 Task: Search one way flight ticket for 2 adults, 2 children, 2 infants in seat in first from Washington, D.c./dulles/chantilly: Washington Dulles International Airport to Indianapolis: Indianapolis International Airport on 8-5-2023. Choice of flights is Alaska. Number of bags: 1 checked bag. Price is upto 105000. Outbound departure time preference is 9:00.
Action: Mouse moved to (294, 302)
Screenshot: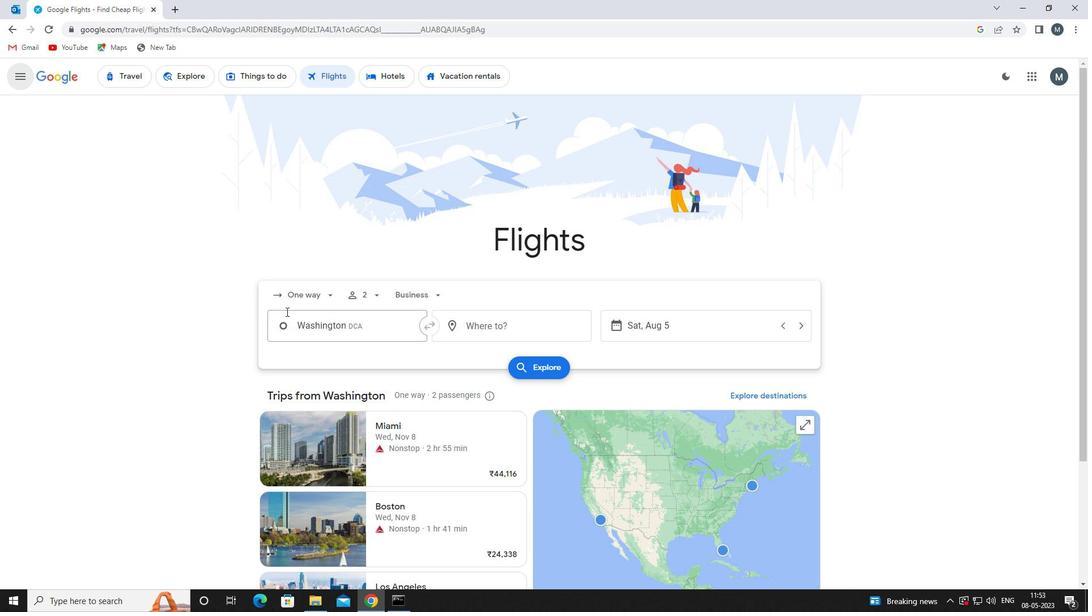 
Action: Mouse pressed left at (294, 302)
Screenshot: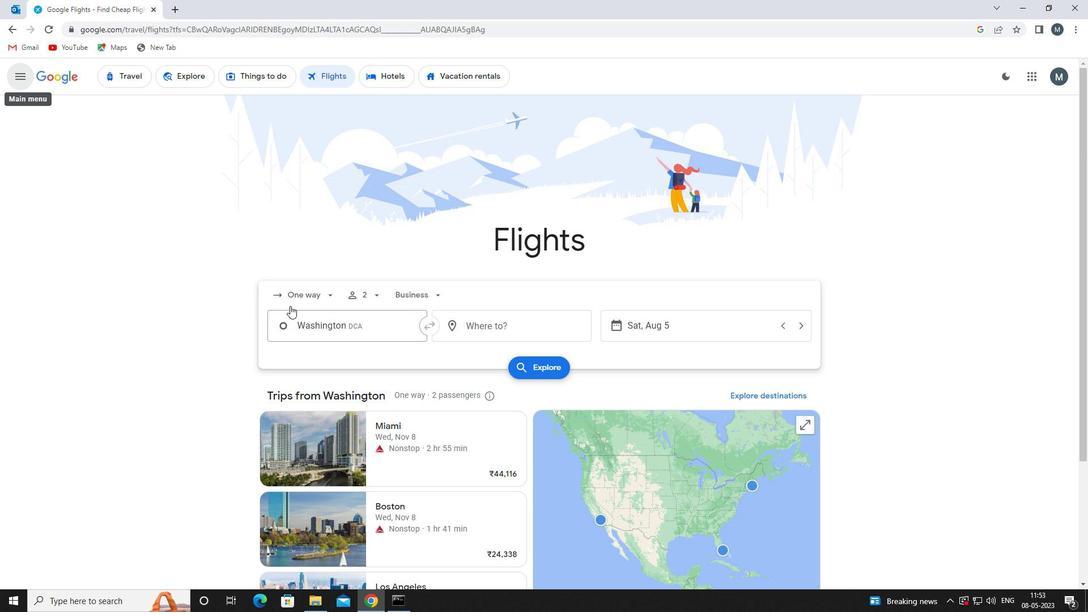 
Action: Mouse moved to (303, 350)
Screenshot: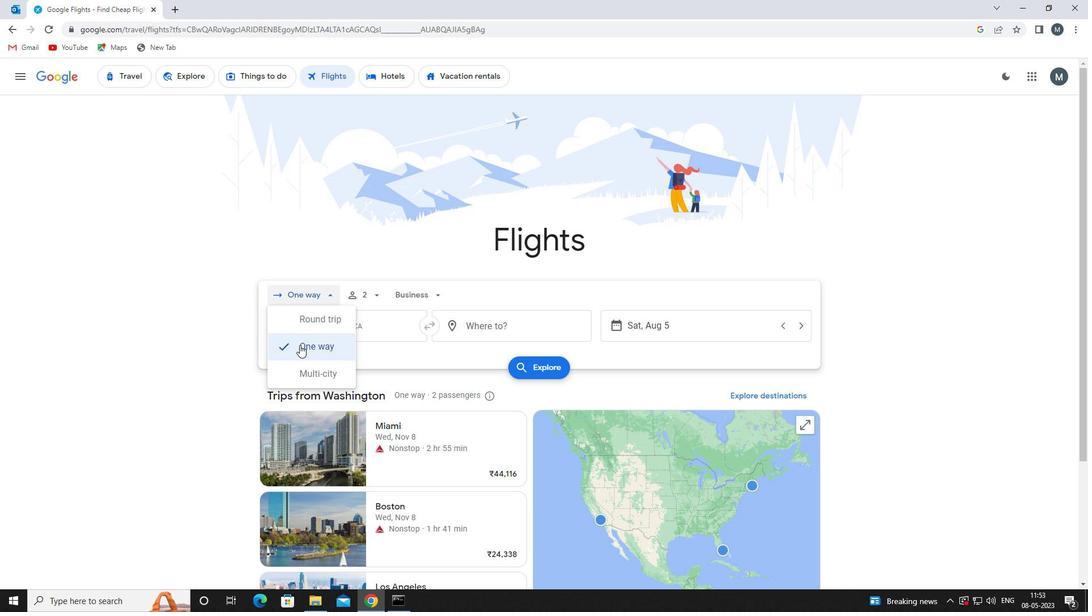 
Action: Mouse pressed left at (303, 350)
Screenshot: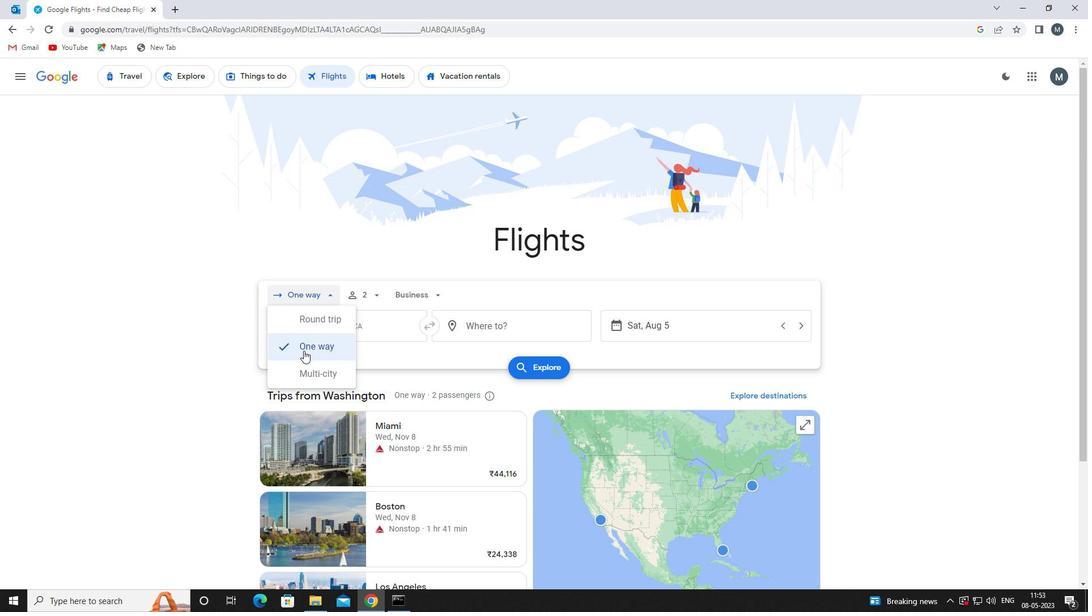 
Action: Mouse moved to (373, 300)
Screenshot: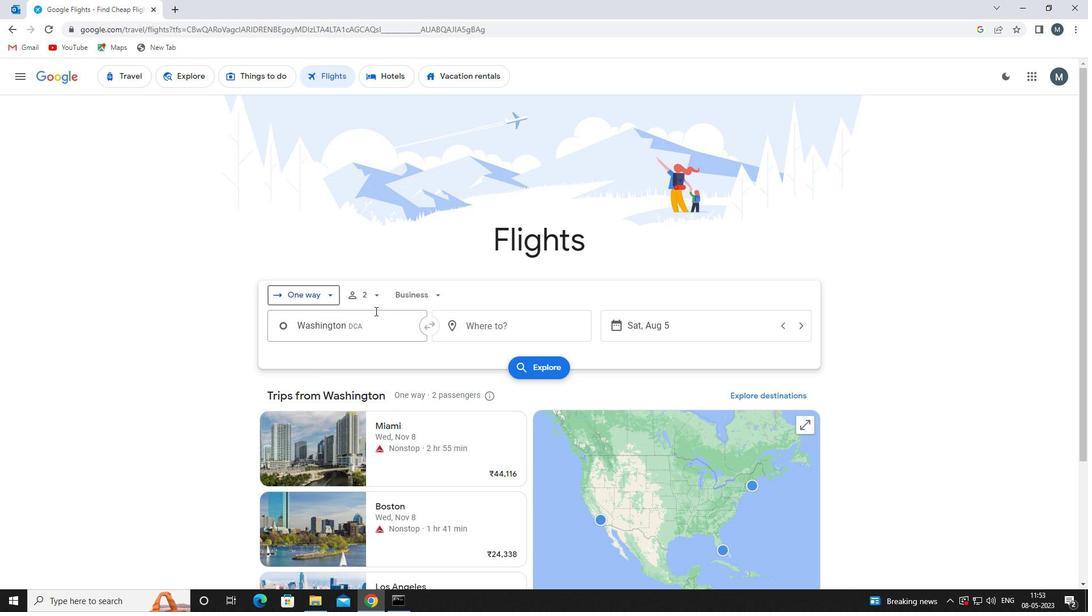 
Action: Mouse pressed left at (373, 300)
Screenshot: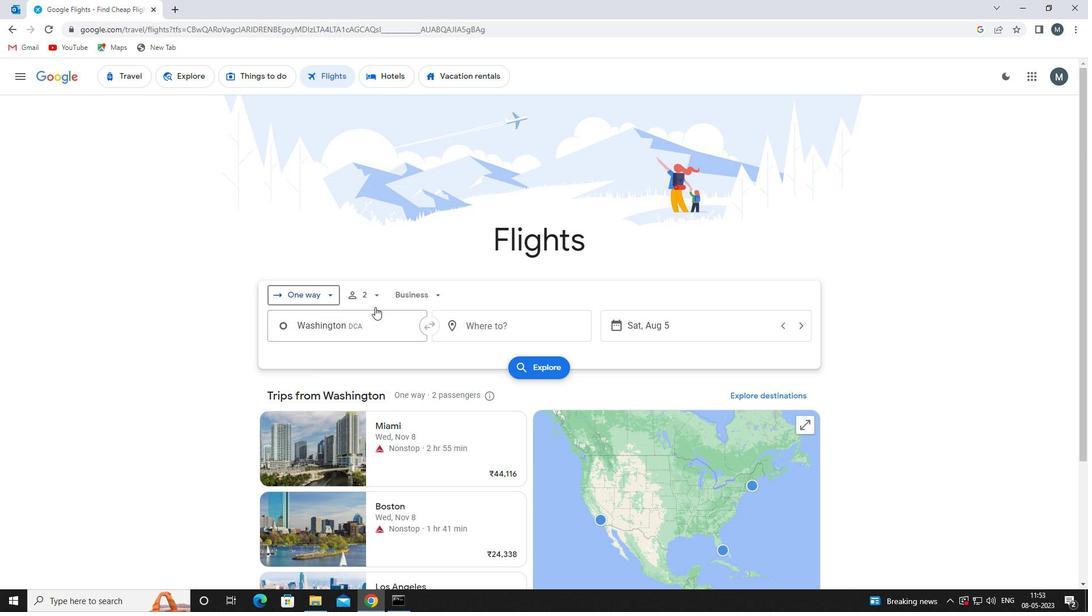 
Action: Mouse moved to (464, 325)
Screenshot: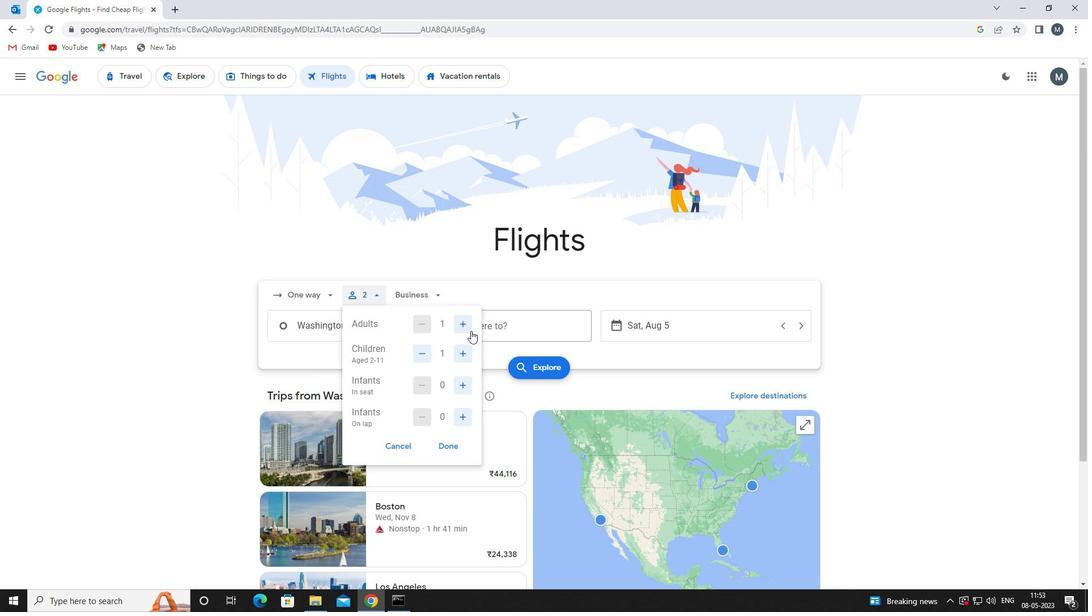 
Action: Mouse pressed left at (464, 325)
Screenshot: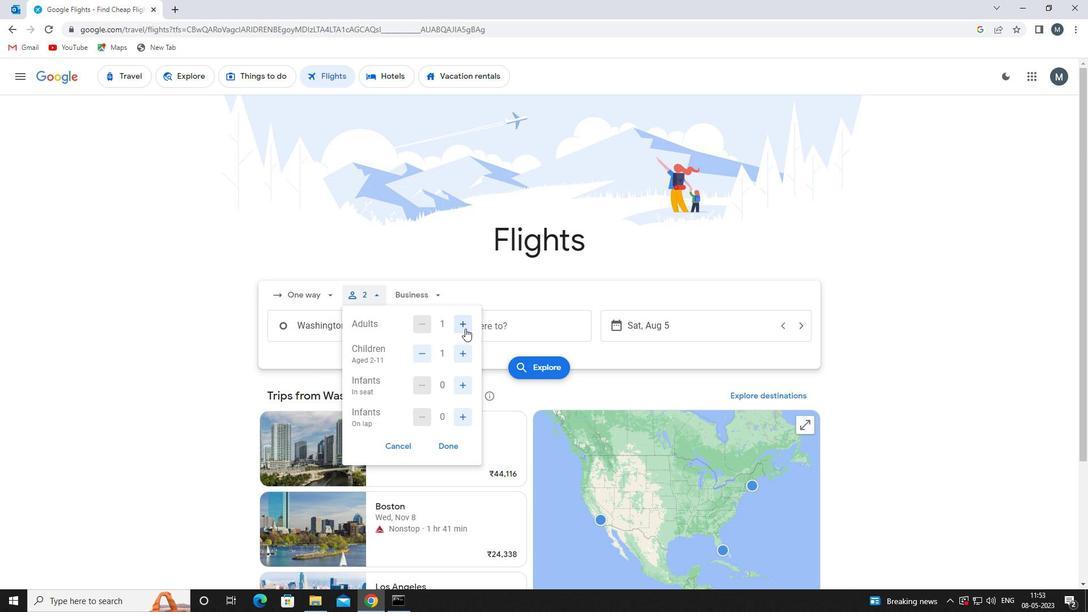 
Action: Mouse moved to (461, 353)
Screenshot: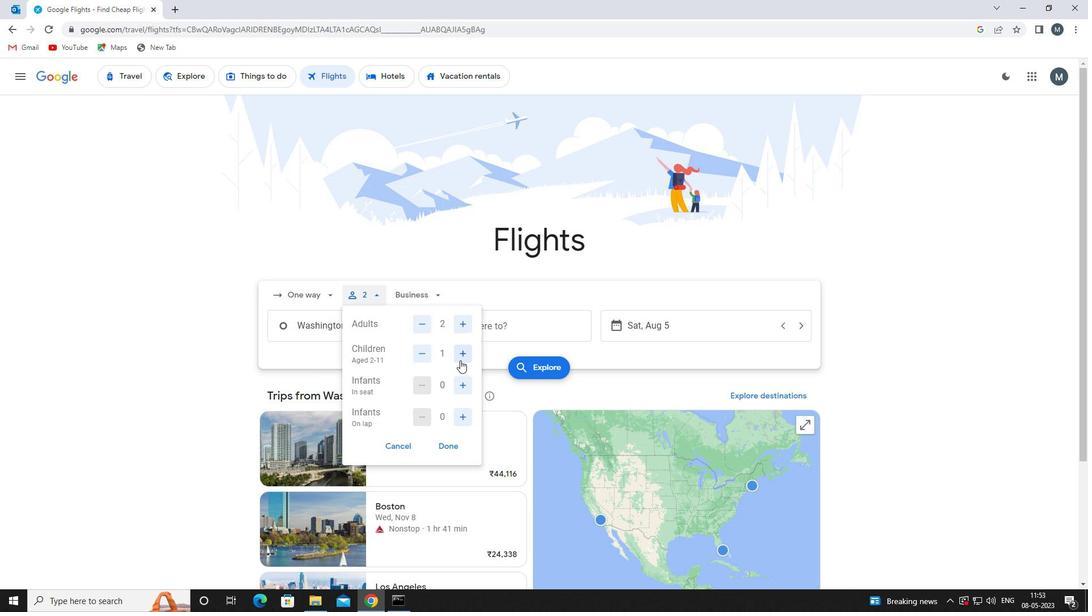 
Action: Mouse pressed left at (461, 353)
Screenshot: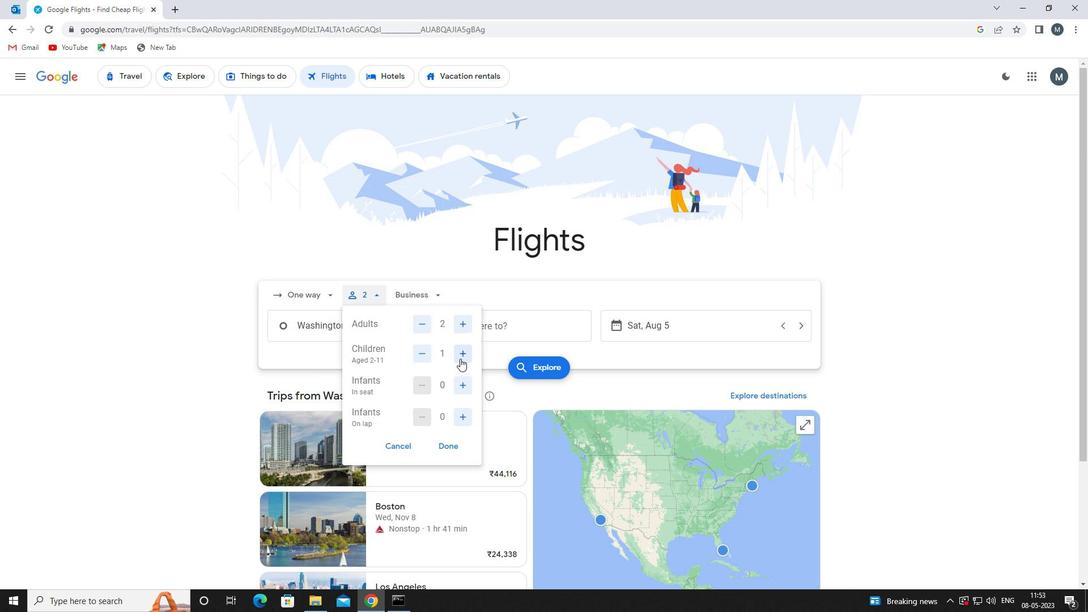 
Action: Mouse moved to (463, 378)
Screenshot: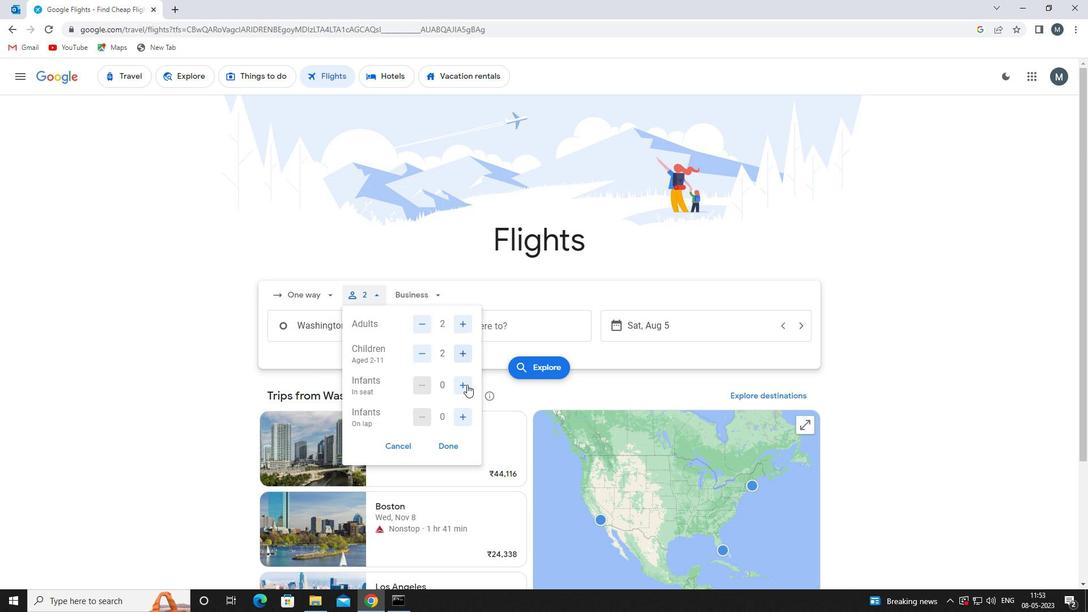 
Action: Mouse pressed left at (463, 378)
Screenshot: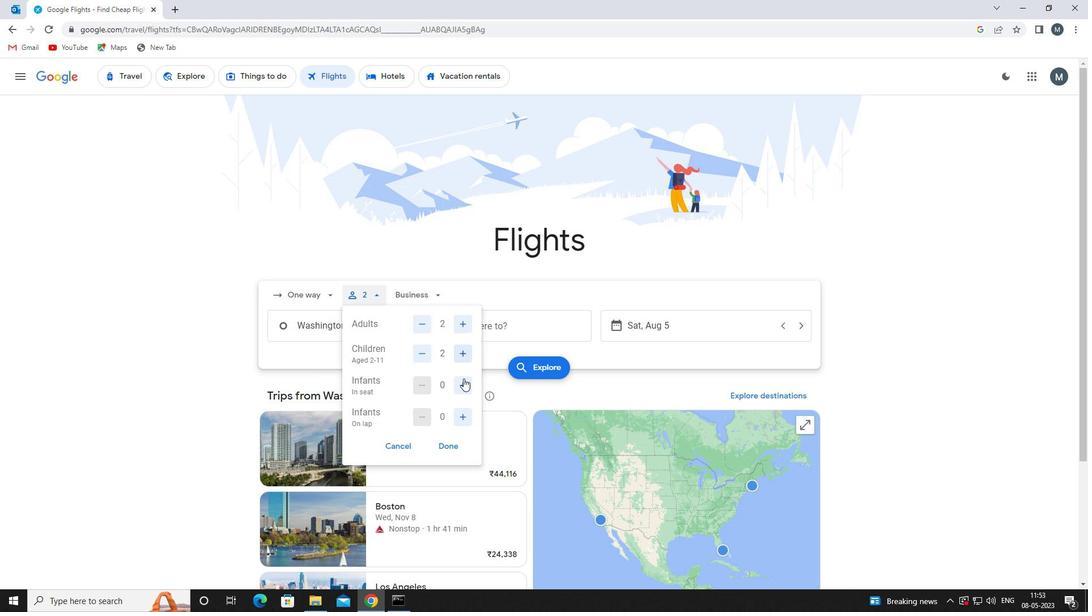
Action: Mouse pressed left at (463, 378)
Screenshot: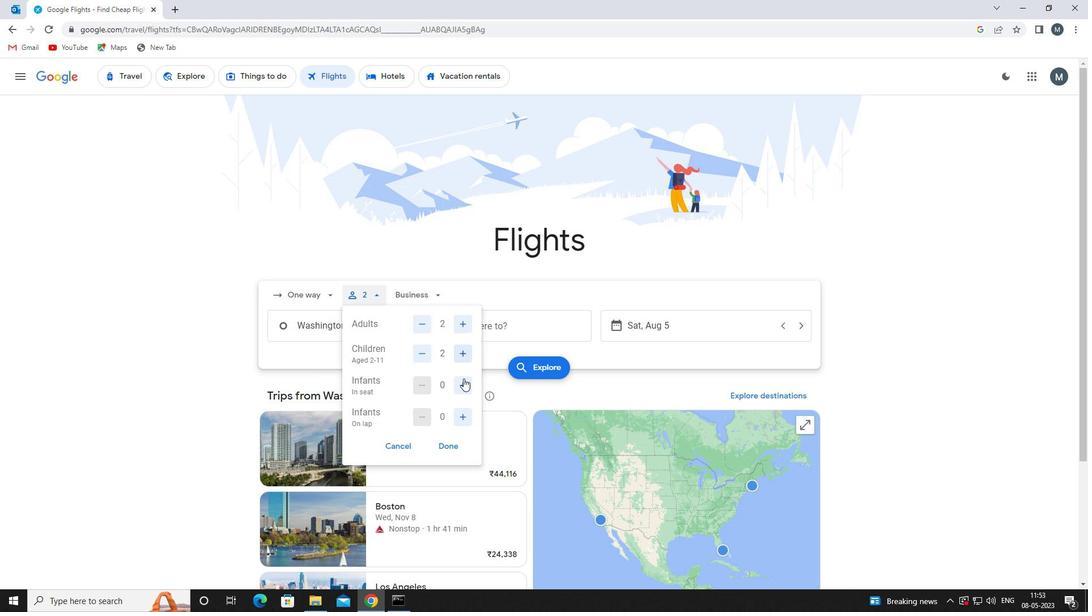 
Action: Mouse moved to (454, 440)
Screenshot: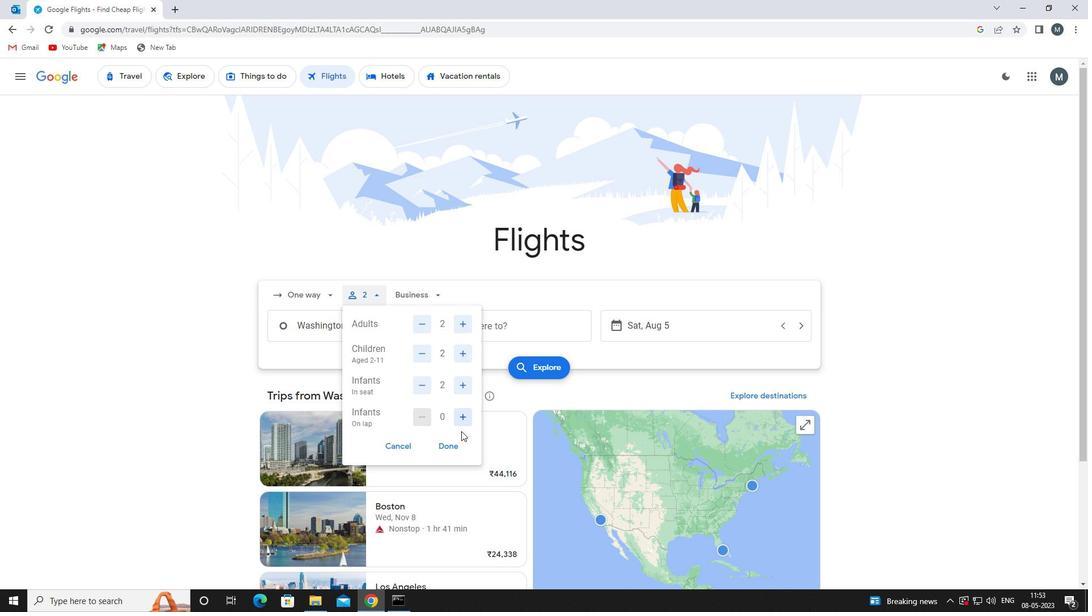 
Action: Mouse pressed left at (454, 440)
Screenshot: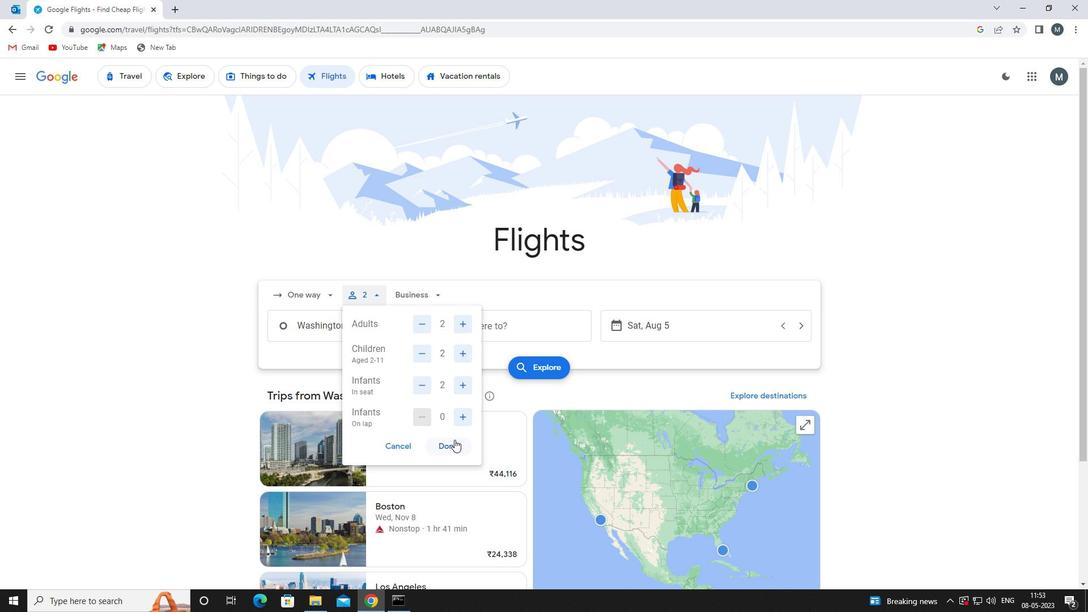 
Action: Mouse moved to (434, 294)
Screenshot: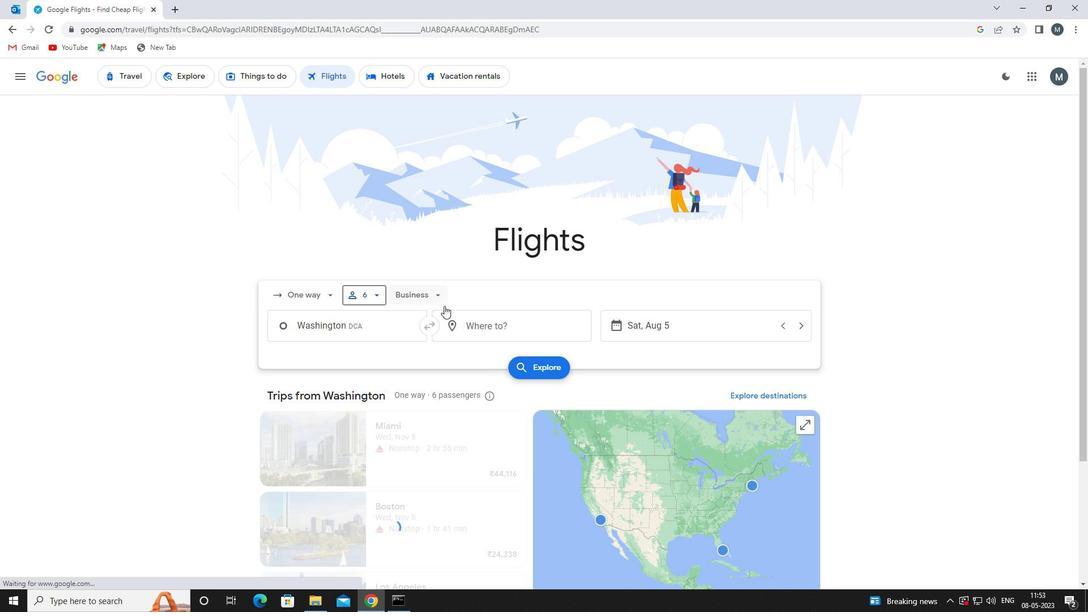 
Action: Mouse pressed left at (434, 294)
Screenshot: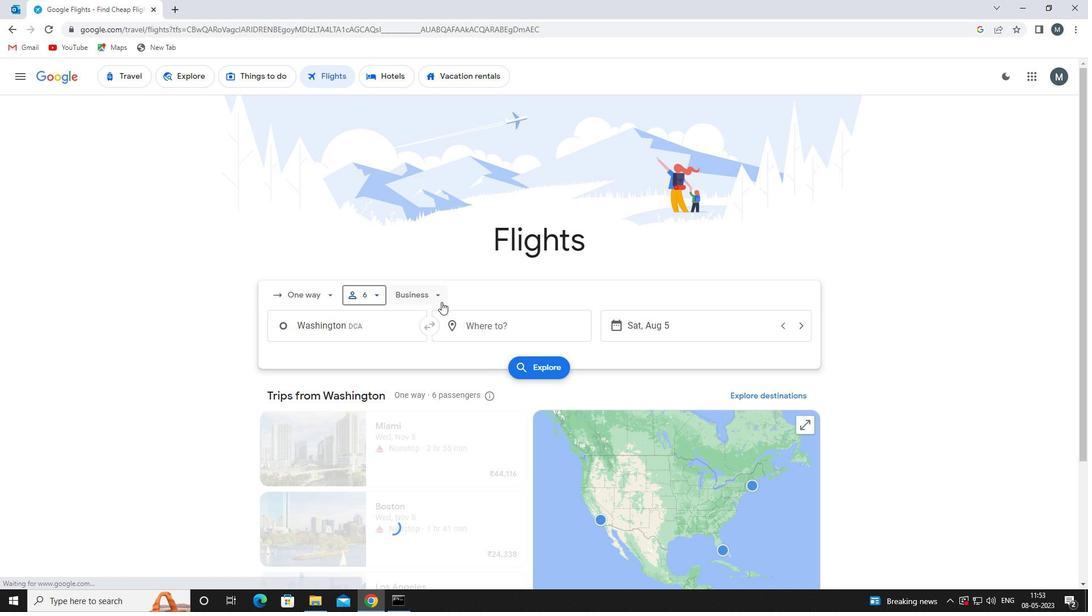 
Action: Mouse moved to (445, 398)
Screenshot: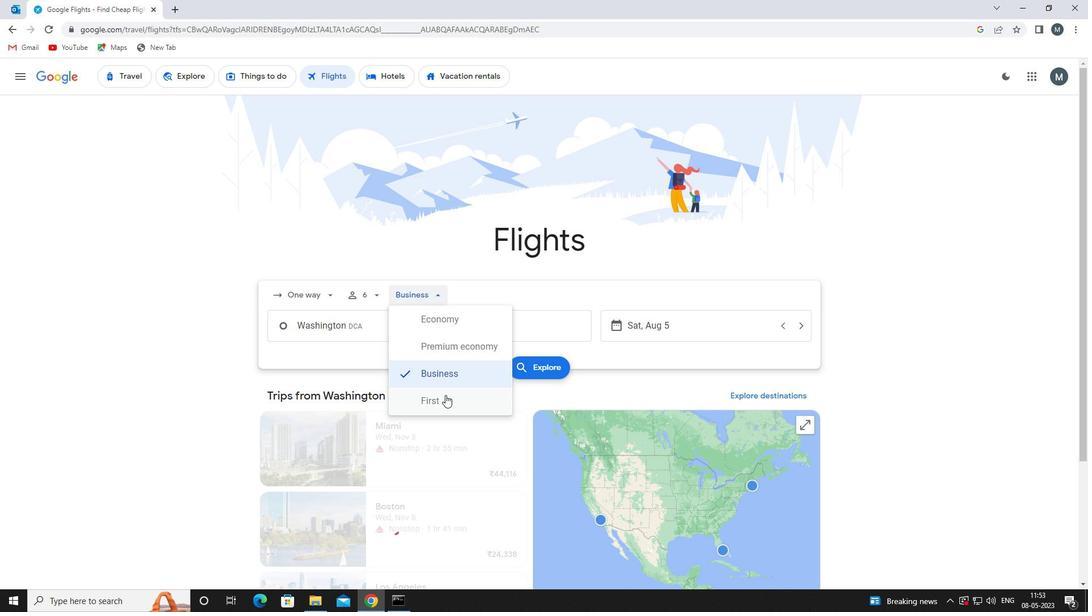 
Action: Mouse pressed left at (445, 398)
Screenshot: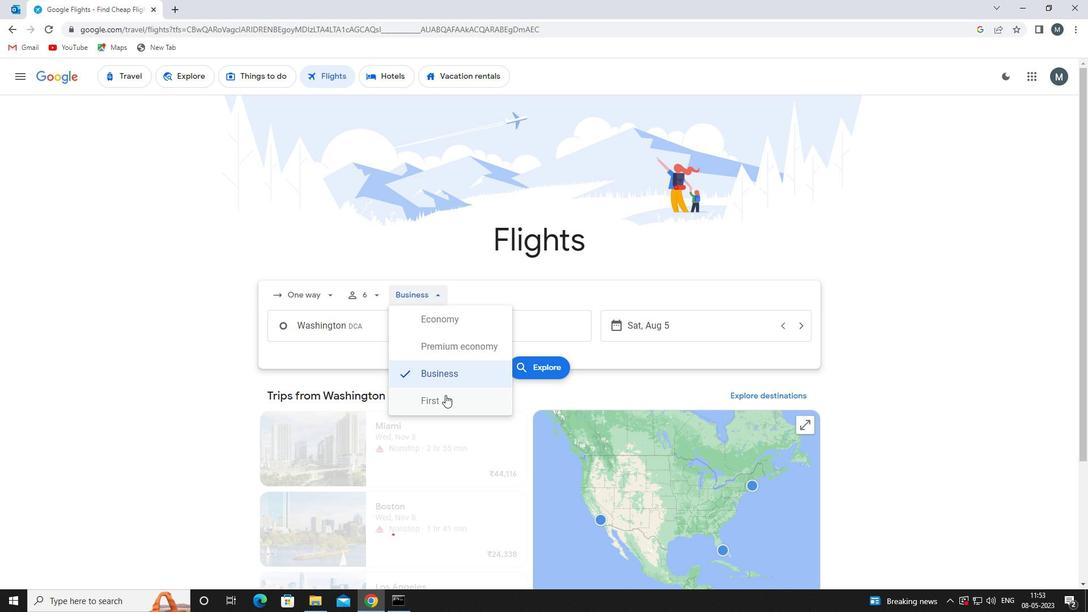
Action: Mouse moved to (368, 327)
Screenshot: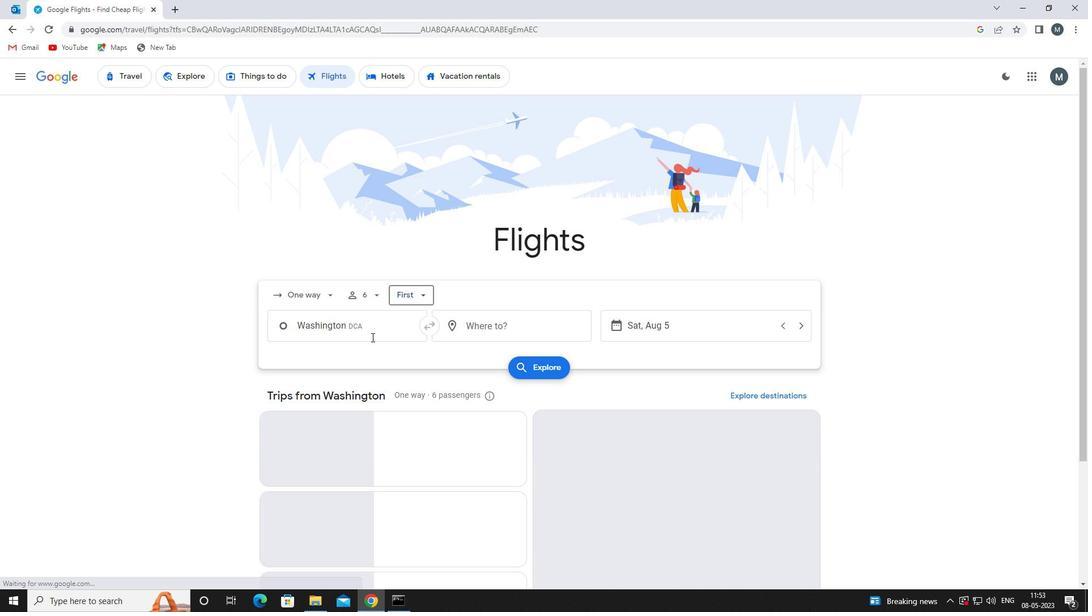 
Action: Mouse pressed left at (368, 327)
Screenshot: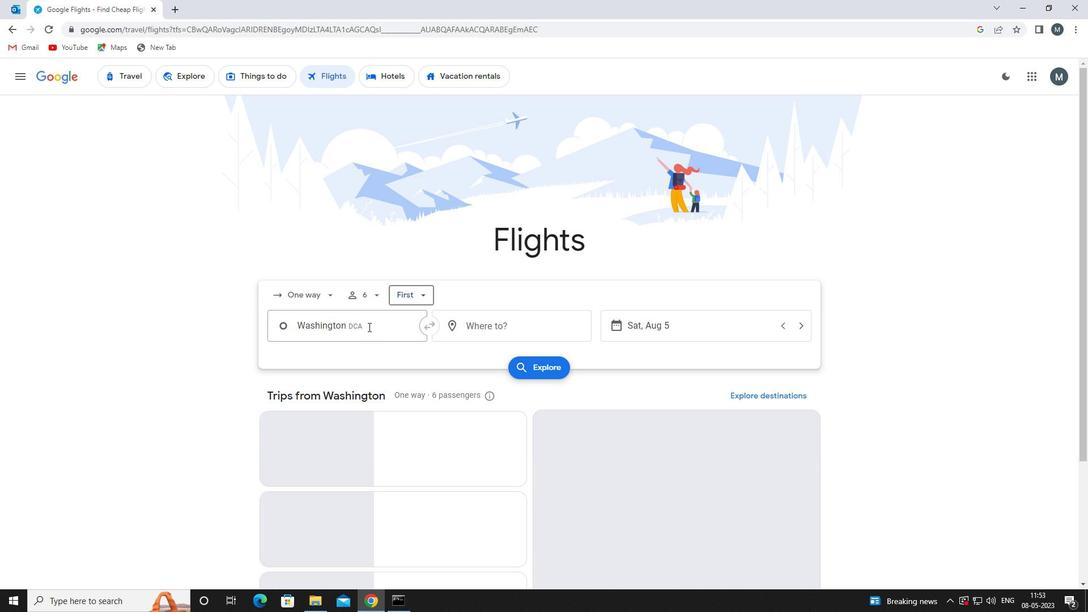 
Action: Mouse moved to (368, 326)
Screenshot: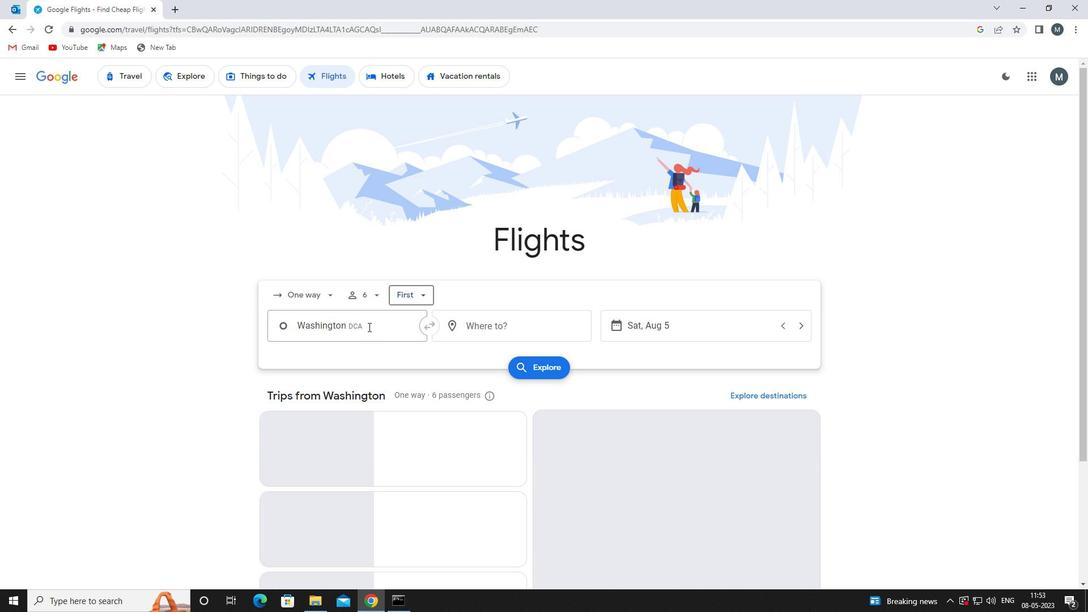 
Action: Key pressed washington<Key.space>dulles<Key.backspace><Key.backspace><Key.backspace><Key.backspace><Key.backspace><Key.backspace><Key.backspace><Key.backspace><Key.backspace>
Screenshot: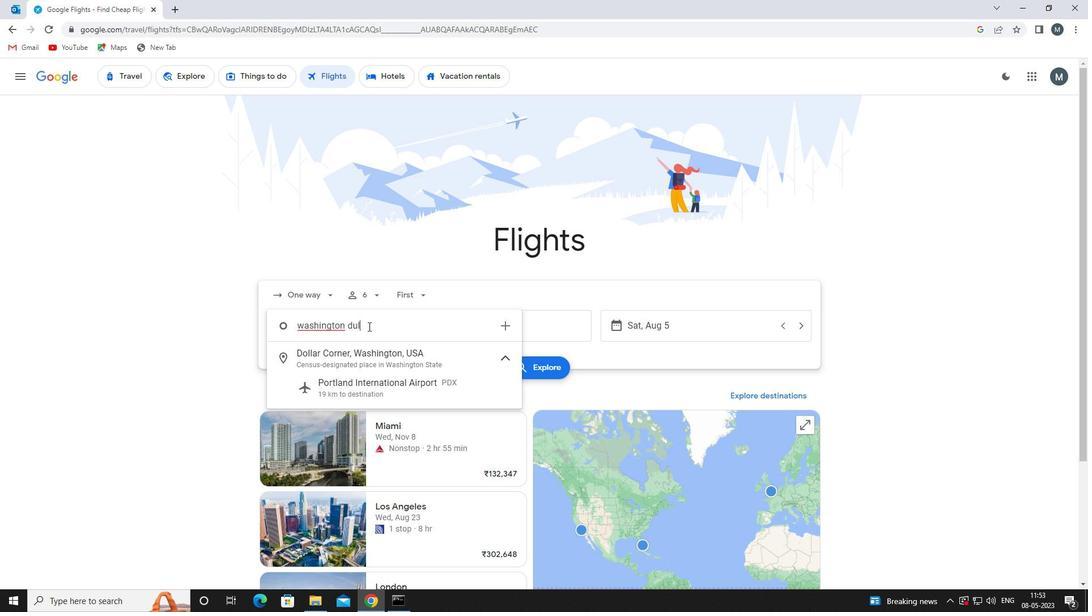 
Action: Mouse moved to (379, 396)
Screenshot: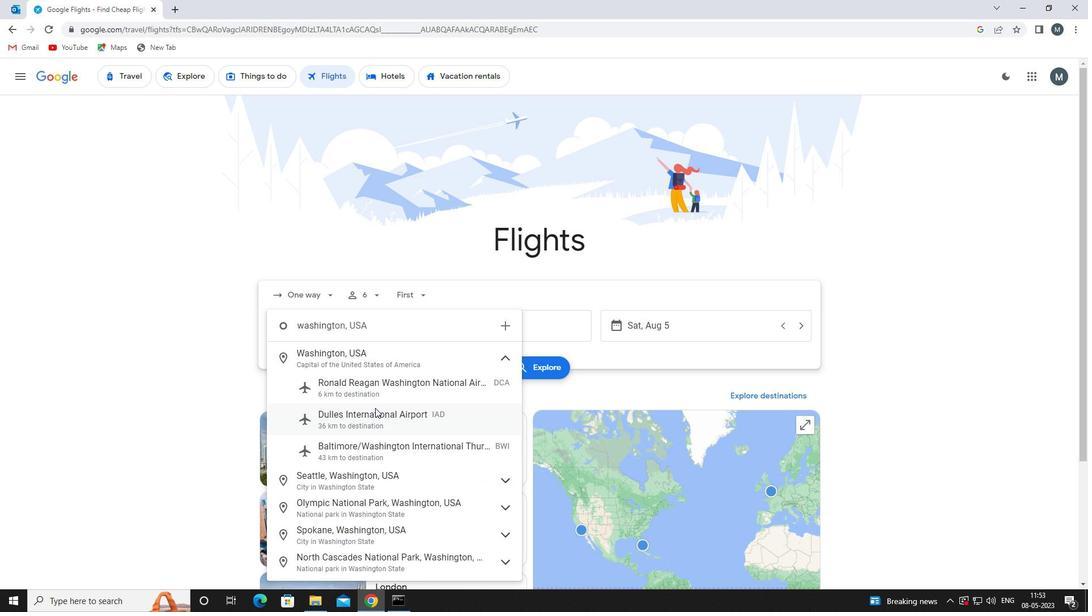 
Action: Key pressed on<Key.space><Key.shift>D
Screenshot: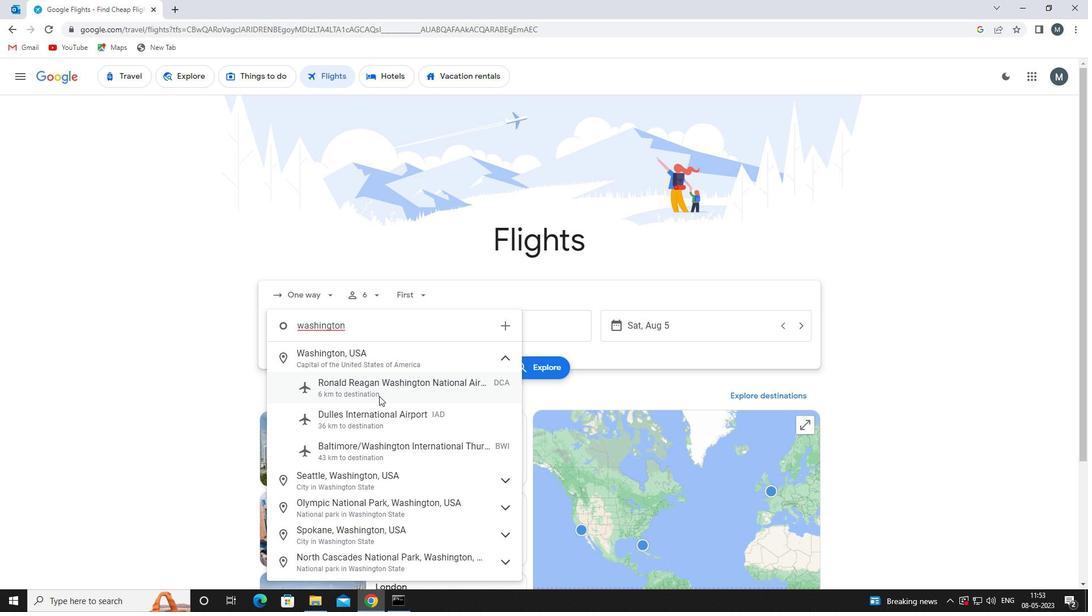 
Action: Mouse moved to (378, 391)
Screenshot: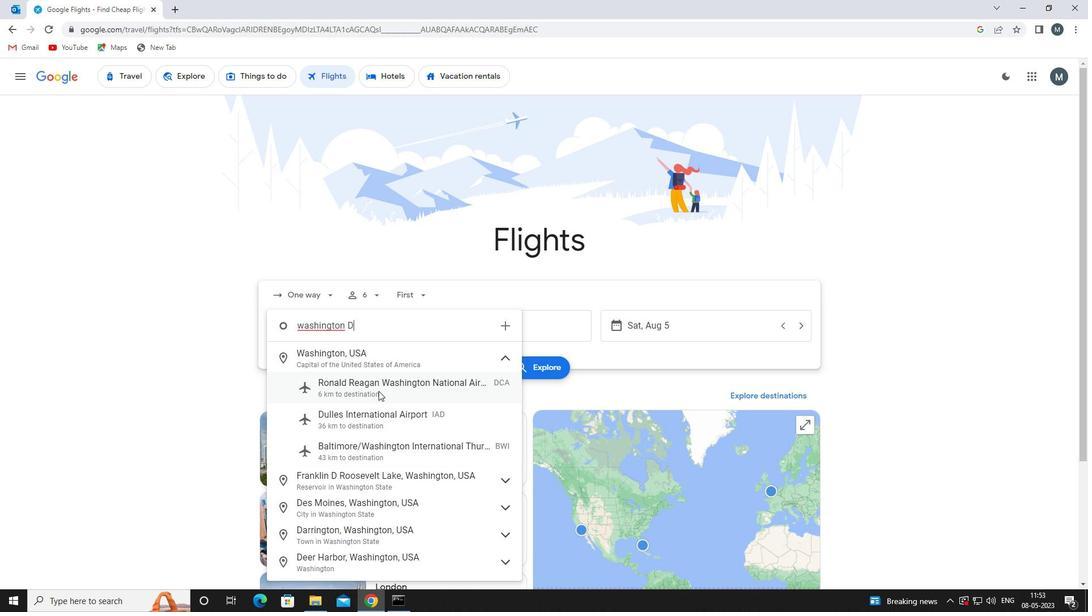 
Action: Key pressed <Key.backspace><Key.backspace><Key.backspace><Key.backspace><Key.backspace><Key.backspace><Key.backspace><Key.backspace><Key.backspace><Key.backspace><Key.backspace><Key.backspace><Key.backspace><Key.backspace><Key.backspace><Key.backspace><Key.backspace><Key.backspace><Key.backspace><Key.backspace><Key.backspace><Key.backspace><Key.backspace><Key.backspace><Key.backspace><Key.backspace><Key.shift><Key.shift>CHANTILLY<Key.space>WAS<Key.backspace><Key.backspace><Key.backspace><Key.backspace><Key.backspace><Key.backspace><Key.backspace><Key.backspace><Key.backspace><Key.backspace><Key.backspace><Key.backspace><Key.backspace><Key.backspace><Key.backspace><Key.backspace><Key.backspace><Key.backspace><Key.backspace><Key.backspace><Key.backspace><Key.backspace><Key.backspace><Key.backspace><Key.backspace><Key.backspace><Key.backspace><Key.backspace><Key.shift><Key.shift><Key.shift><Key.shift><Key.shift><Key.shift><Key.shift><Key.shift><Key.shift><Key.shift><Key.shift><Key.shift><Key.shift><Key.shift>DULLES
Screenshot: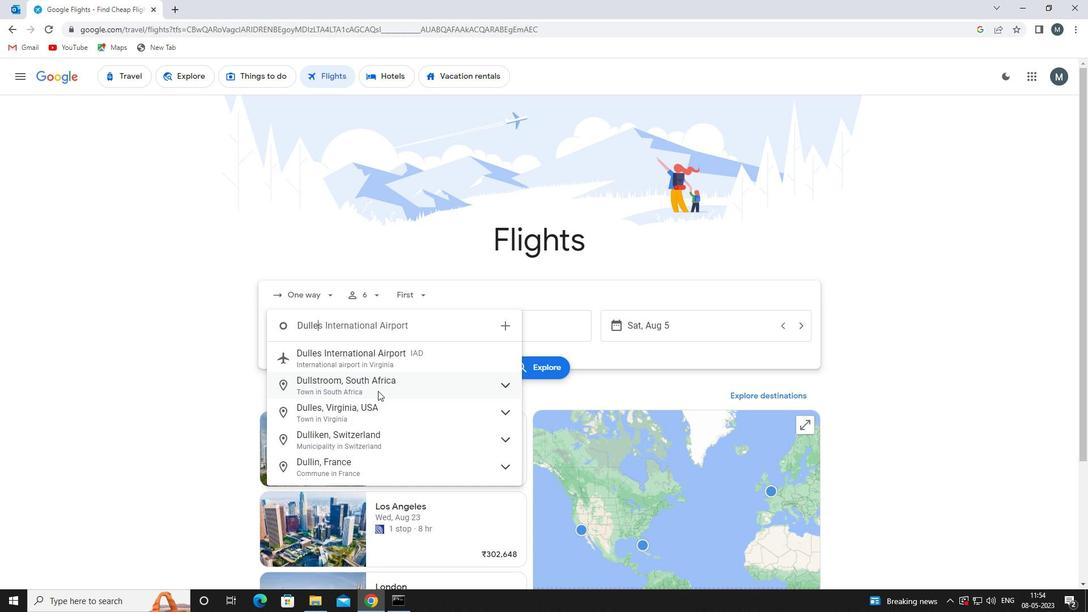 
Action: Mouse moved to (385, 355)
Screenshot: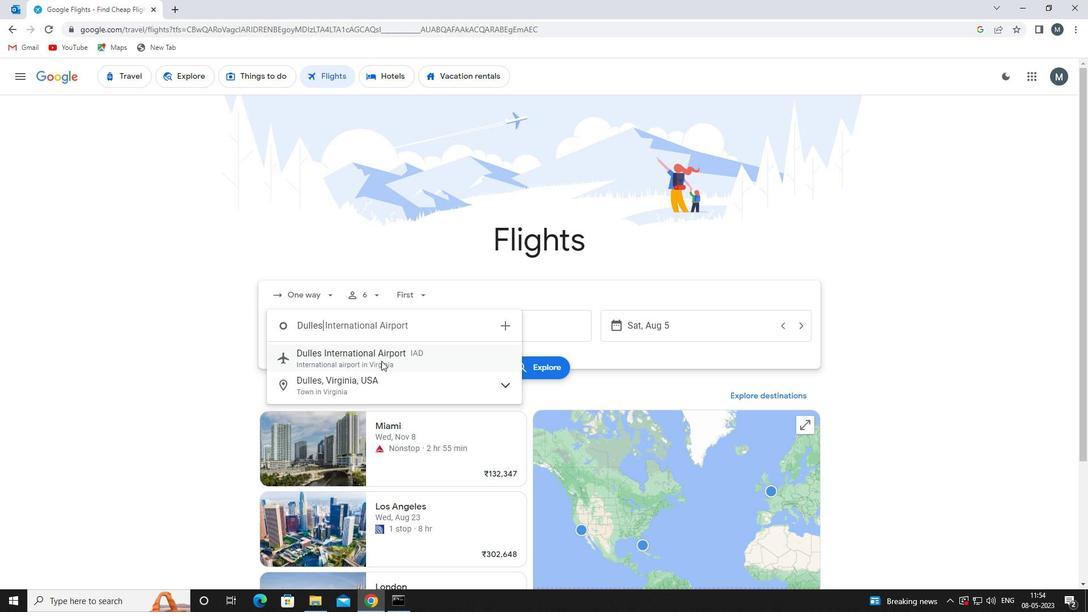 
Action: Mouse pressed left at (385, 355)
Screenshot: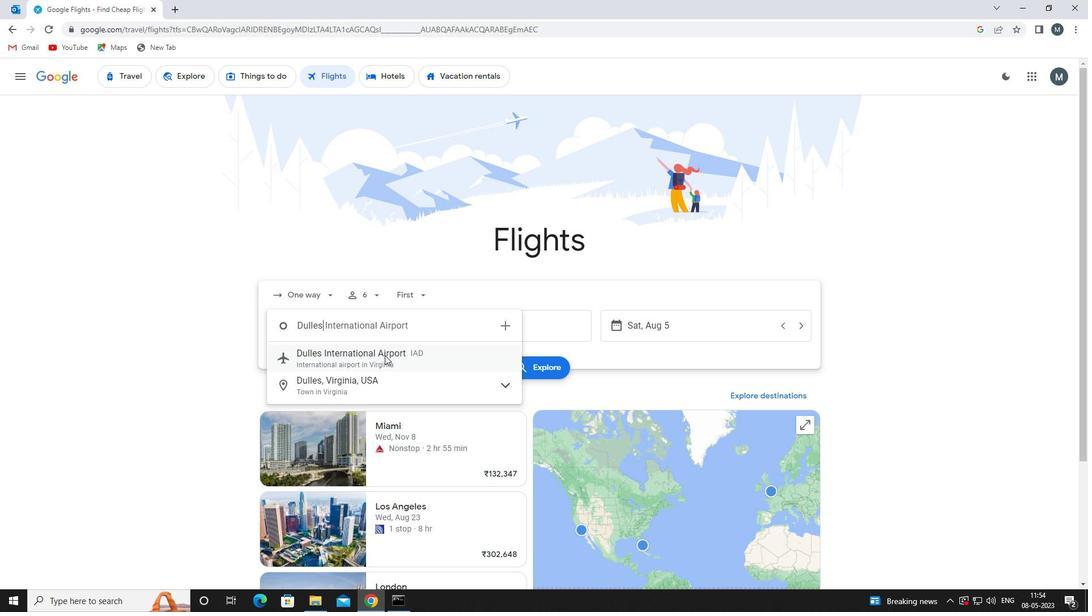 
Action: Mouse moved to (506, 327)
Screenshot: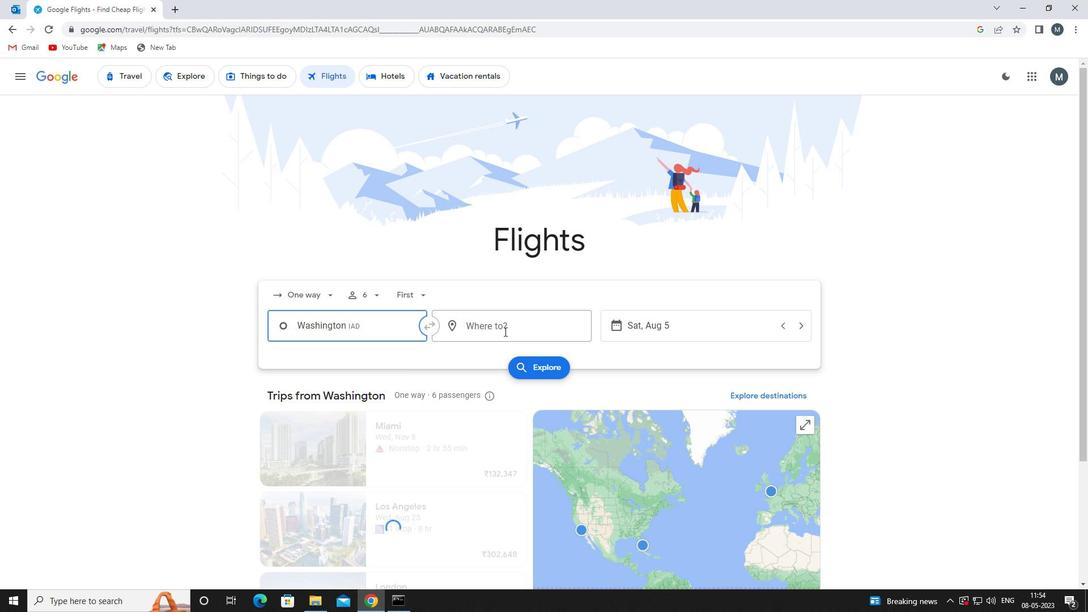 
Action: Mouse pressed left at (506, 327)
Screenshot: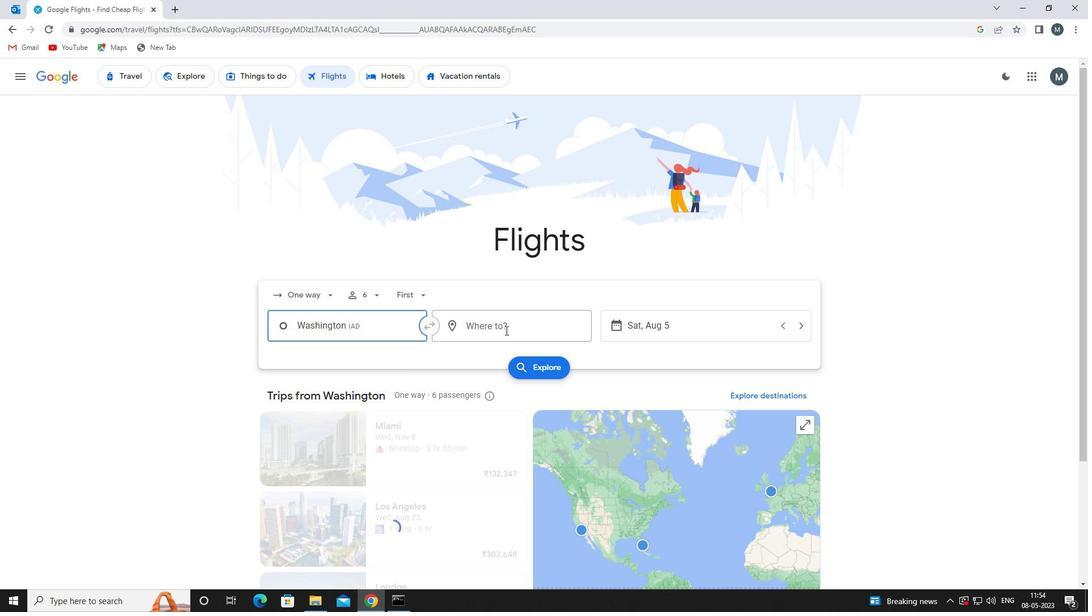 
Action: Mouse moved to (506, 327)
Screenshot: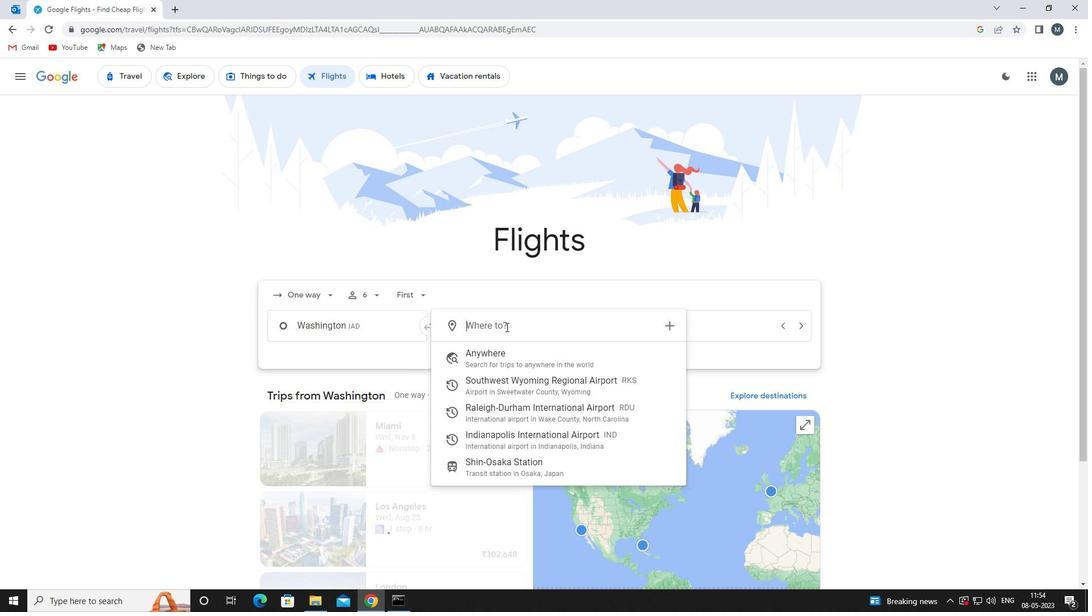 
Action: Key pressed IND
Screenshot: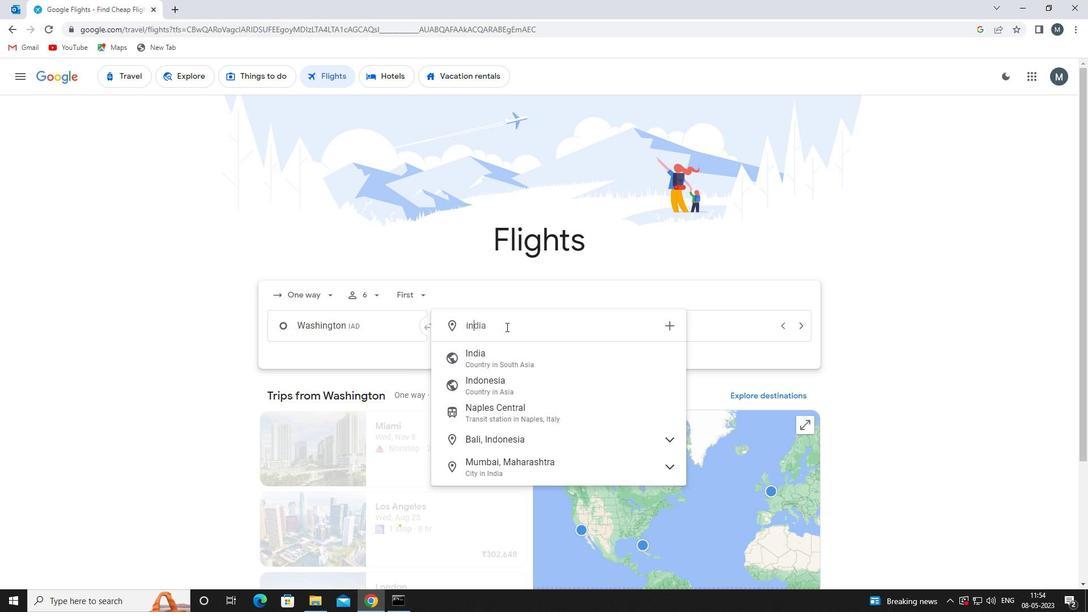 
Action: Mouse moved to (497, 354)
Screenshot: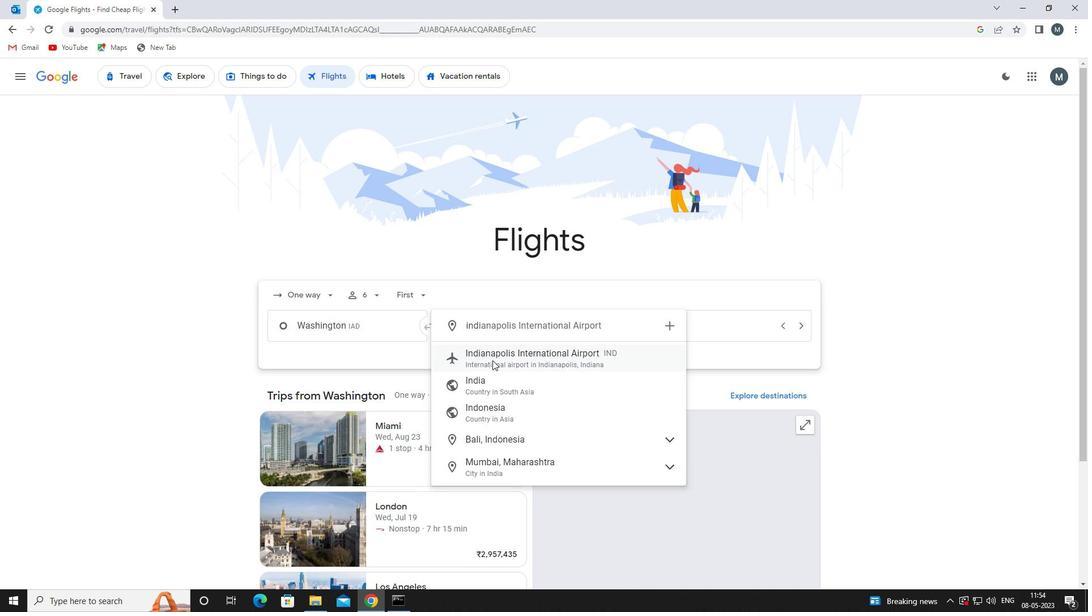 
Action: Mouse pressed left at (497, 354)
Screenshot: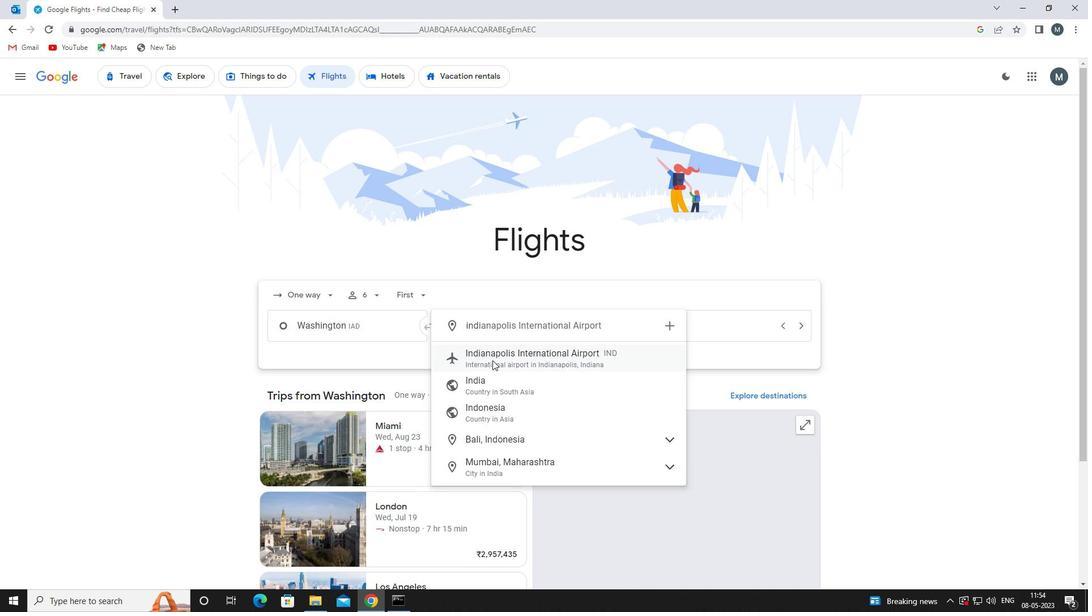 
Action: Mouse moved to (672, 320)
Screenshot: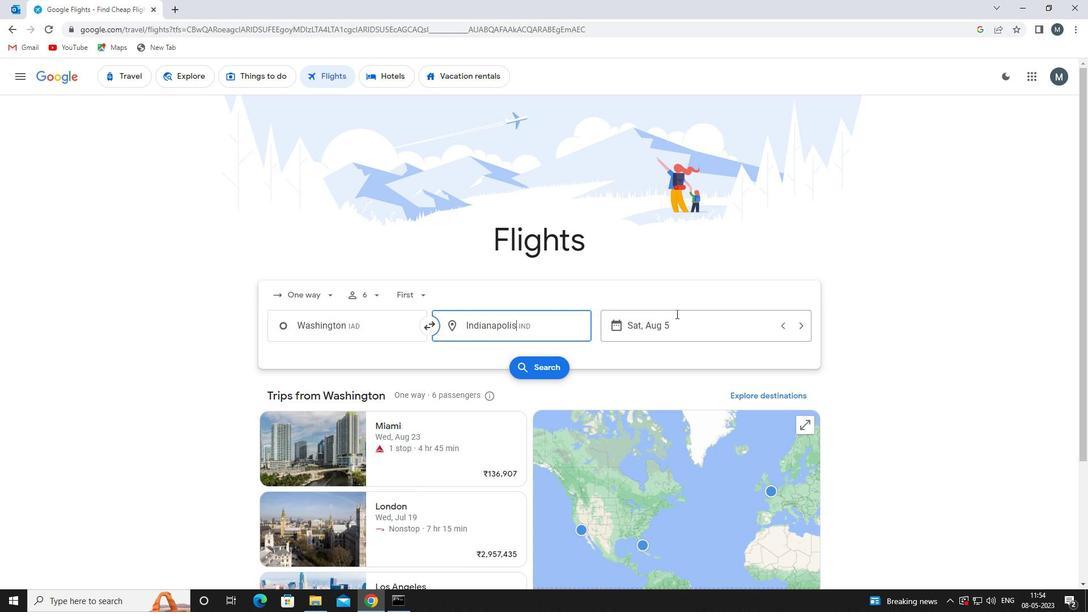 
Action: Mouse pressed left at (672, 320)
Screenshot: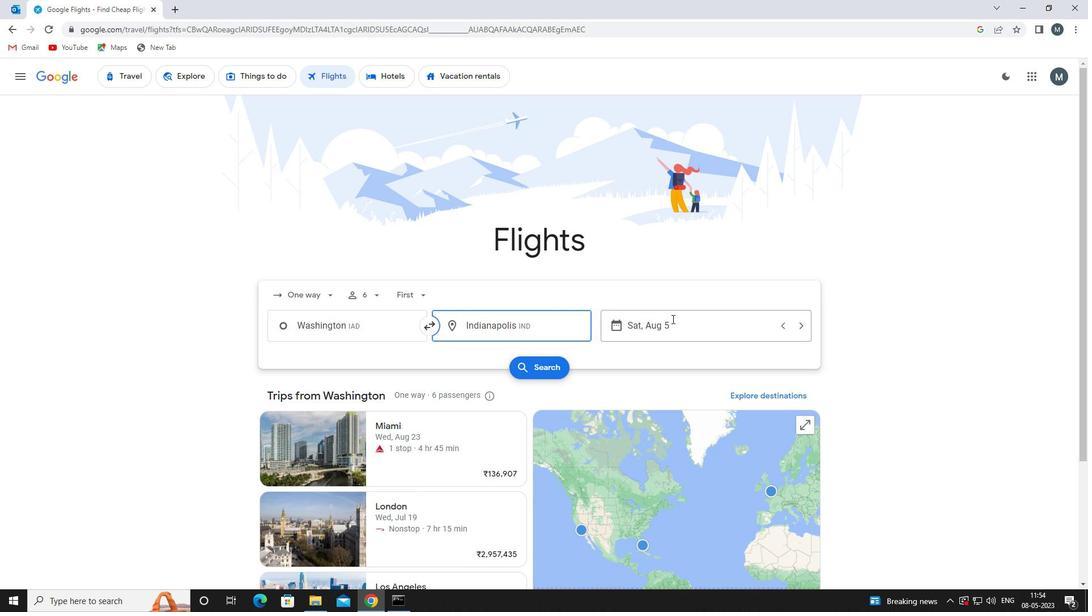 
Action: Mouse moved to (566, 385)
Screenshot: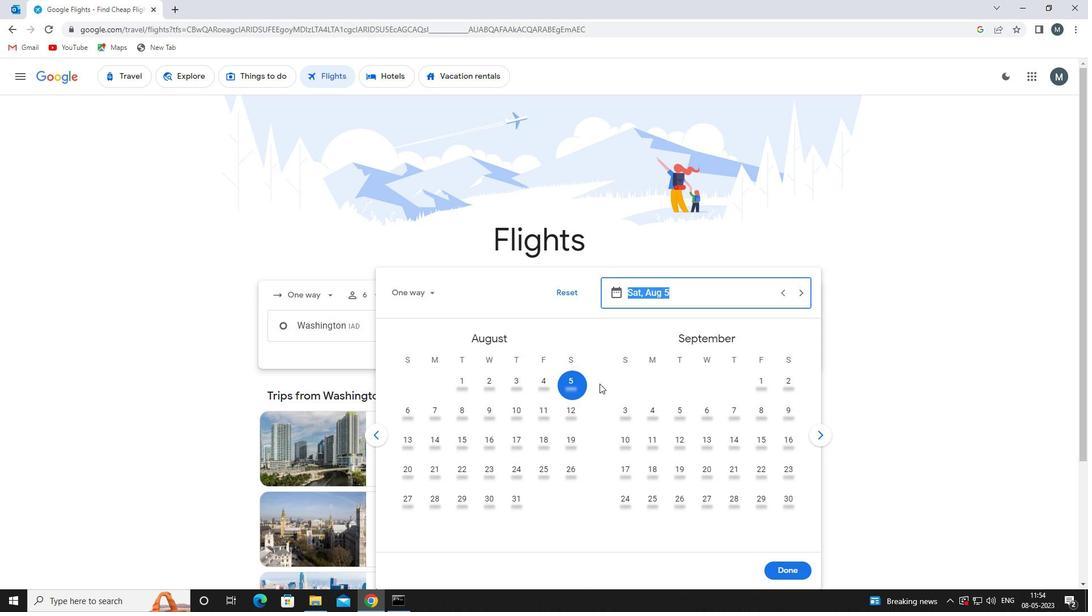
Action: Mouse pressed left at (566, 385)
Screenshot: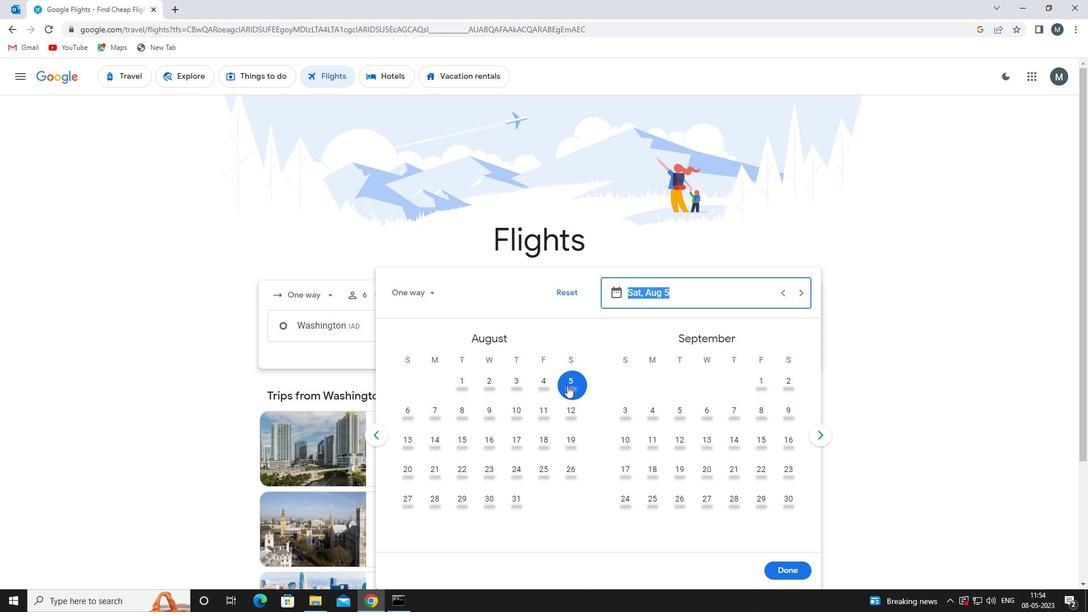 
Action: Mouse moved to (785, 574)
Screenshot: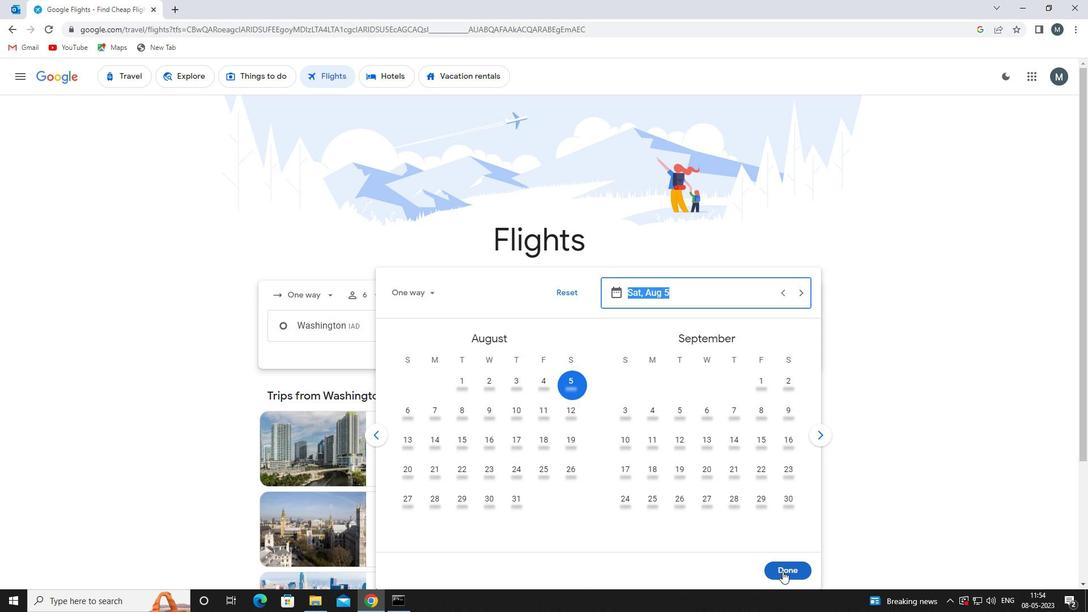 
Action: Mouse pressed left at (785, 574)
Screenshot: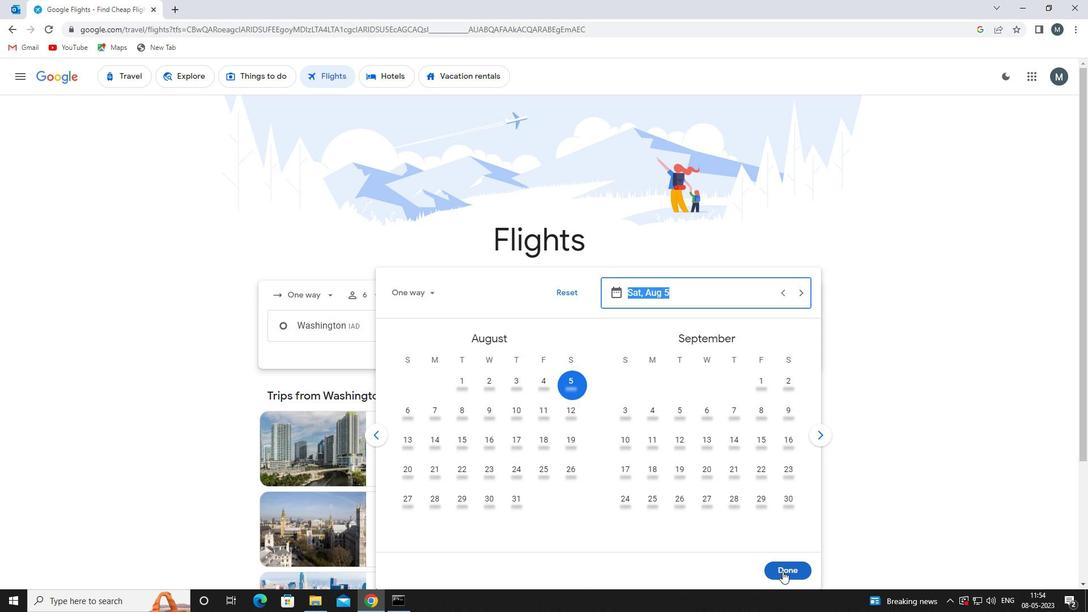 
Action: Mouse moved to (559, 366)
Screenshot: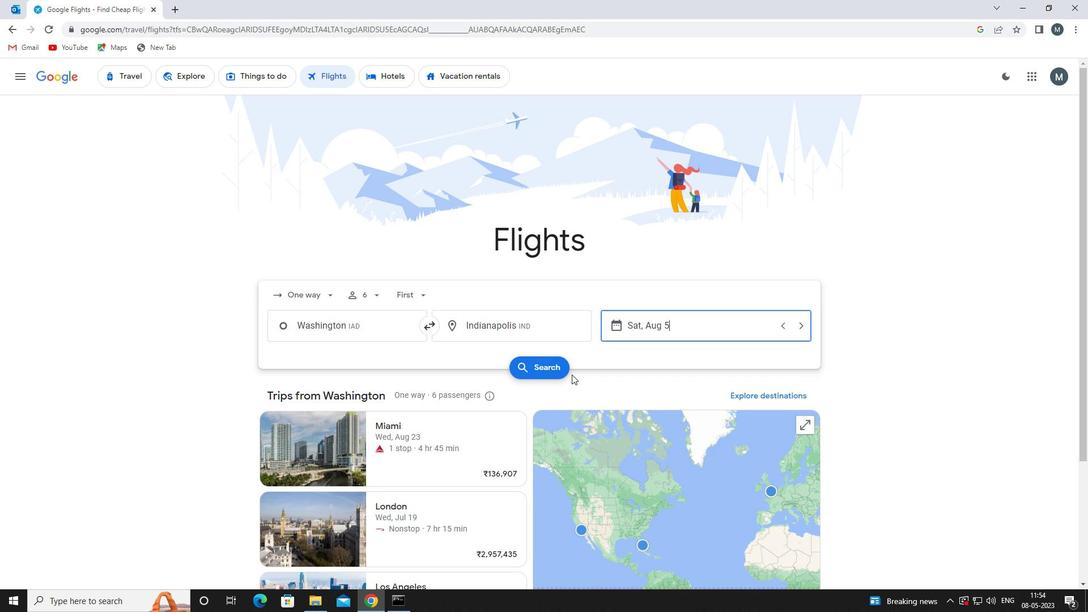
Action: Mouse pressed left at (559, 366)
Screenshot: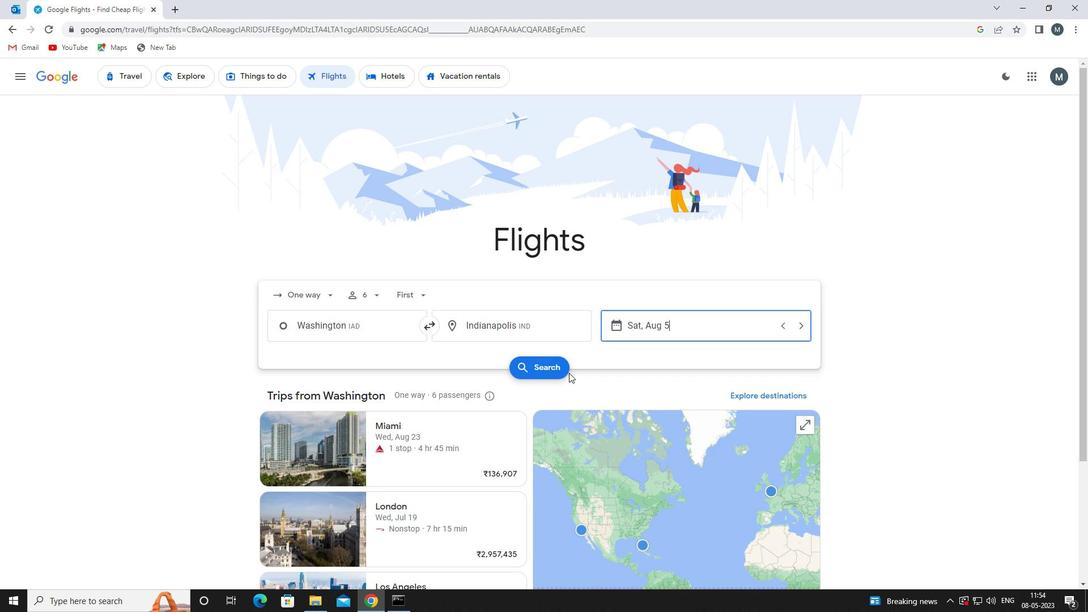 
Action: Mouse moved to (287, 178)
Screenshot: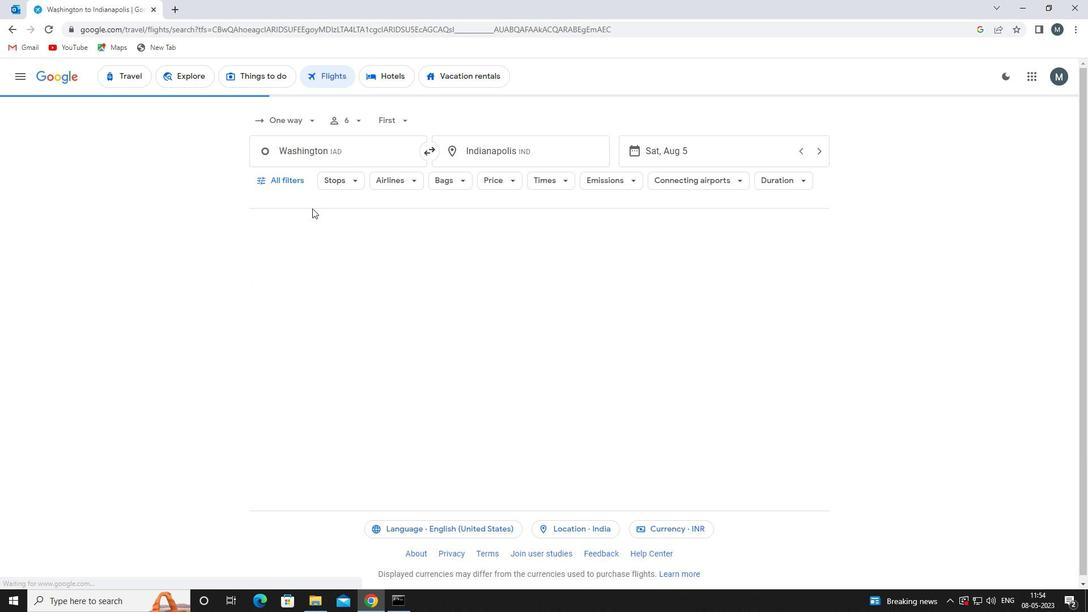 
Action: Mouse pressed left at (287, 178)
Screenshot: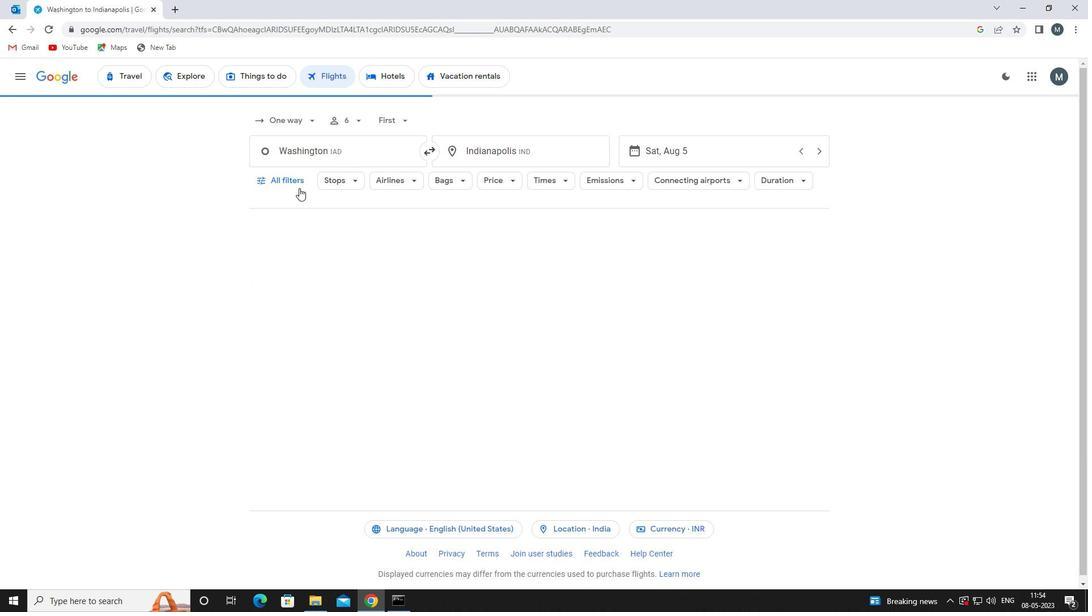 
Action: Mouse moved to (333, 296)
Screenshot: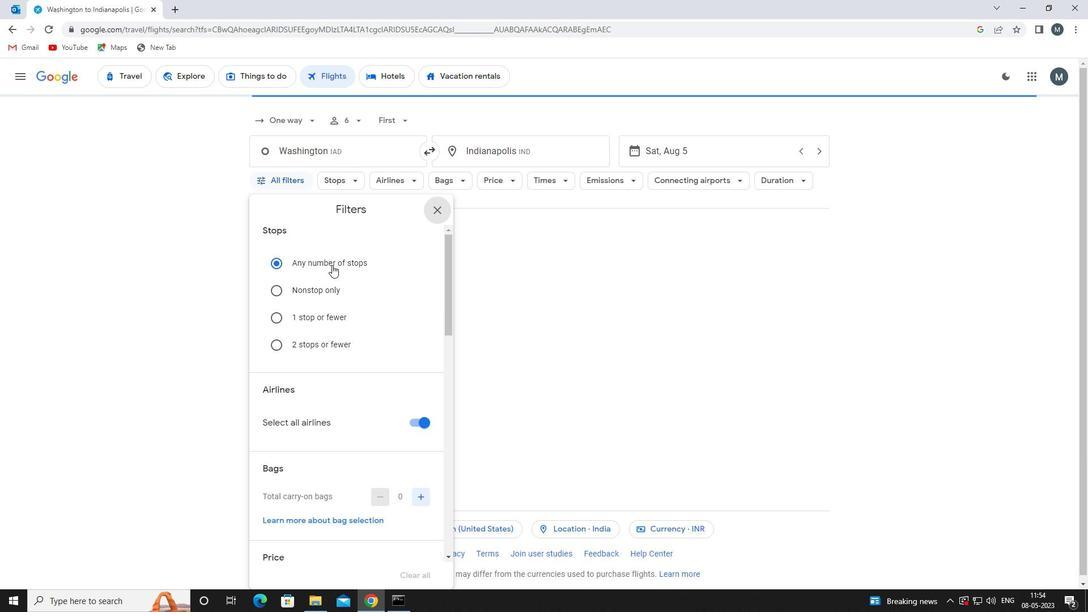 
Action: Mouse scrolled (333, 295) with delta (0, 0)
Screenshot: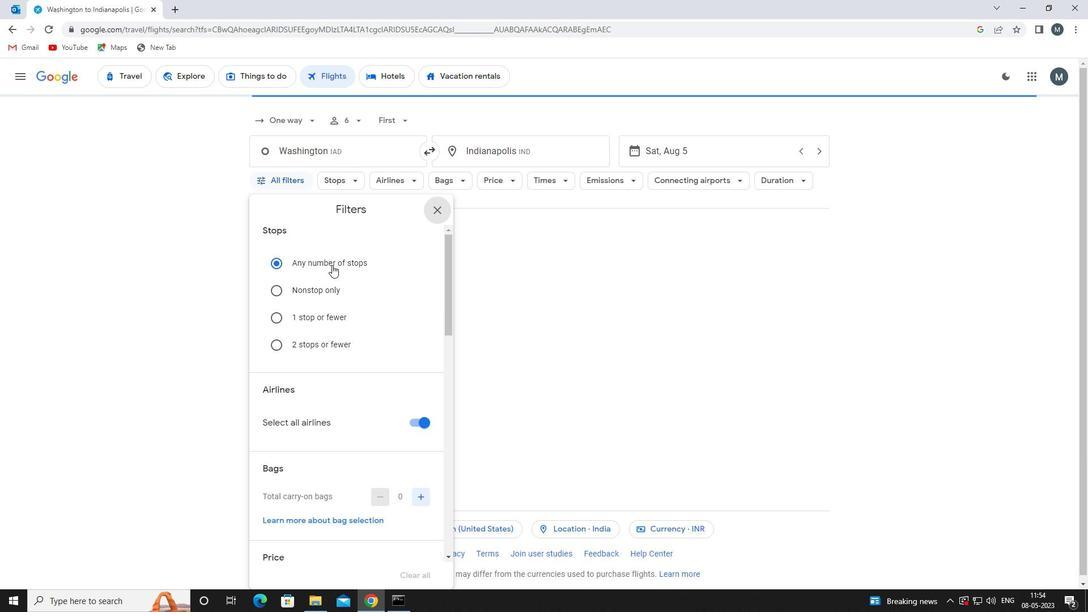 
Action: Mouse moved to (333, 298)
Screenshot: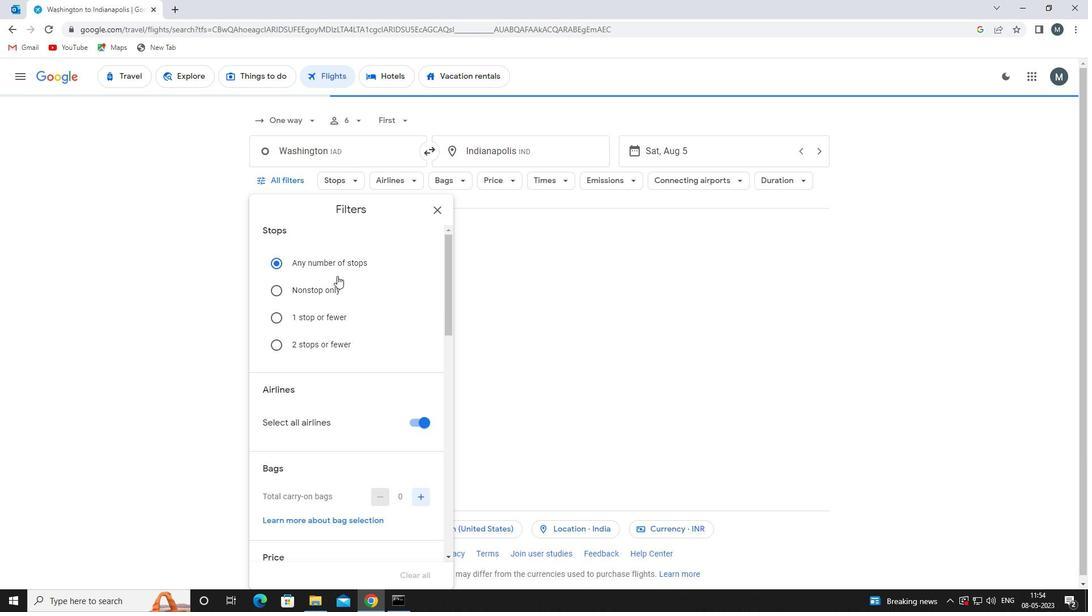 
Action: Mouse scrolled (333, 298) with delta (0, 0)
Screenshot: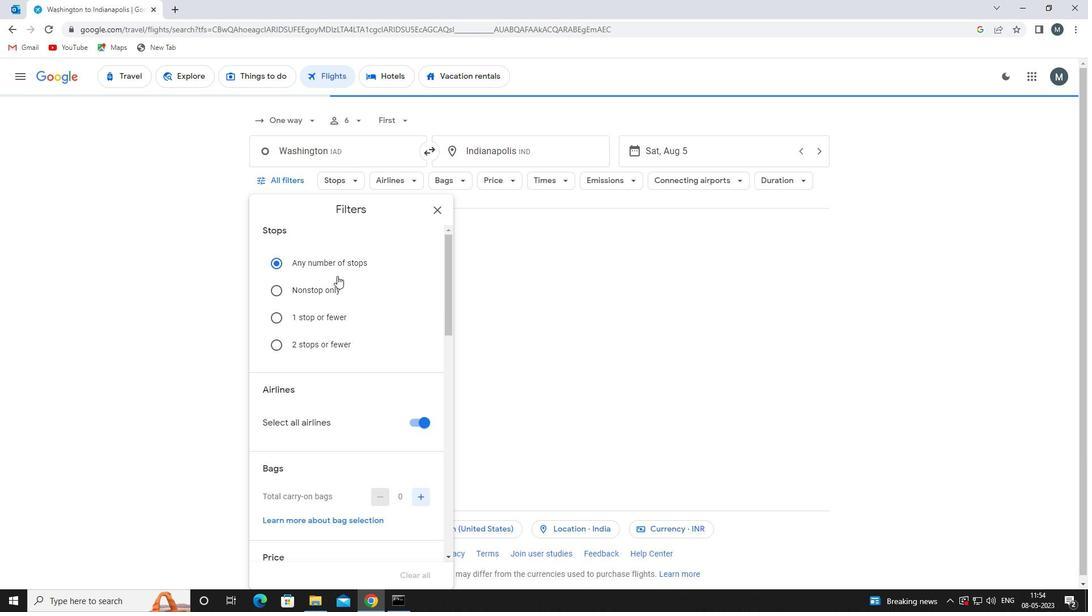 
Action: Mouse moved to (415, 309)
Screenshot: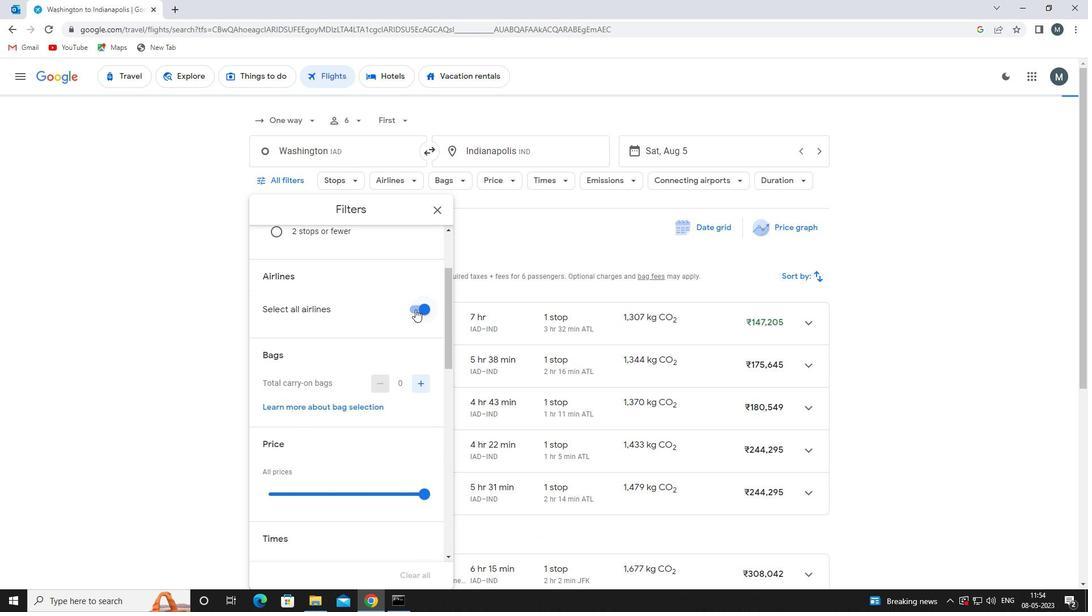 
Action: Mouse pressed left at (415, 309)
Screenshot: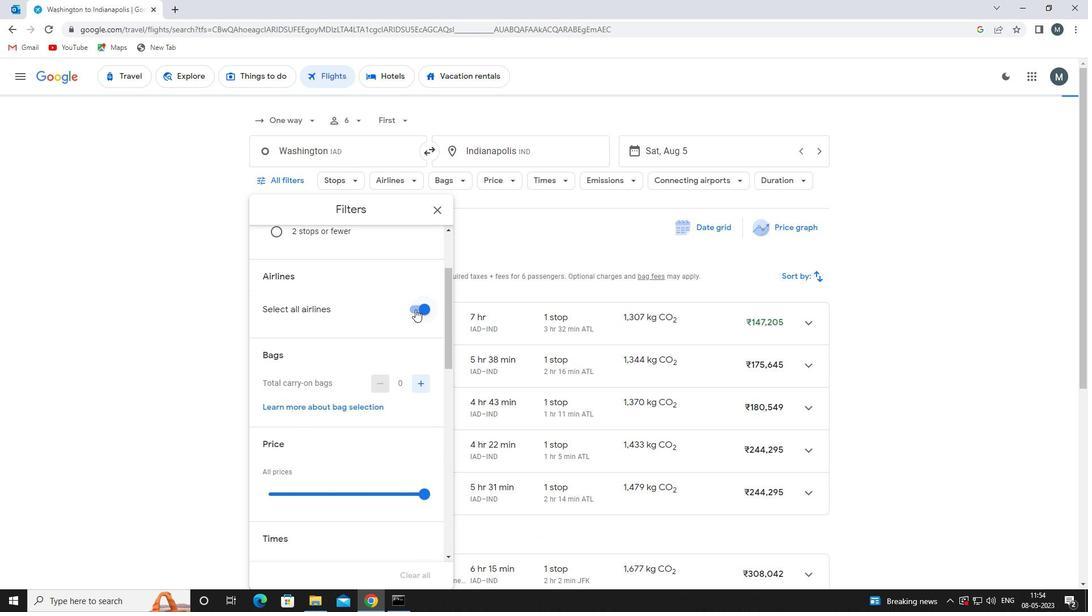 
Action: Mouse moved to (383, 312)
Screenshot: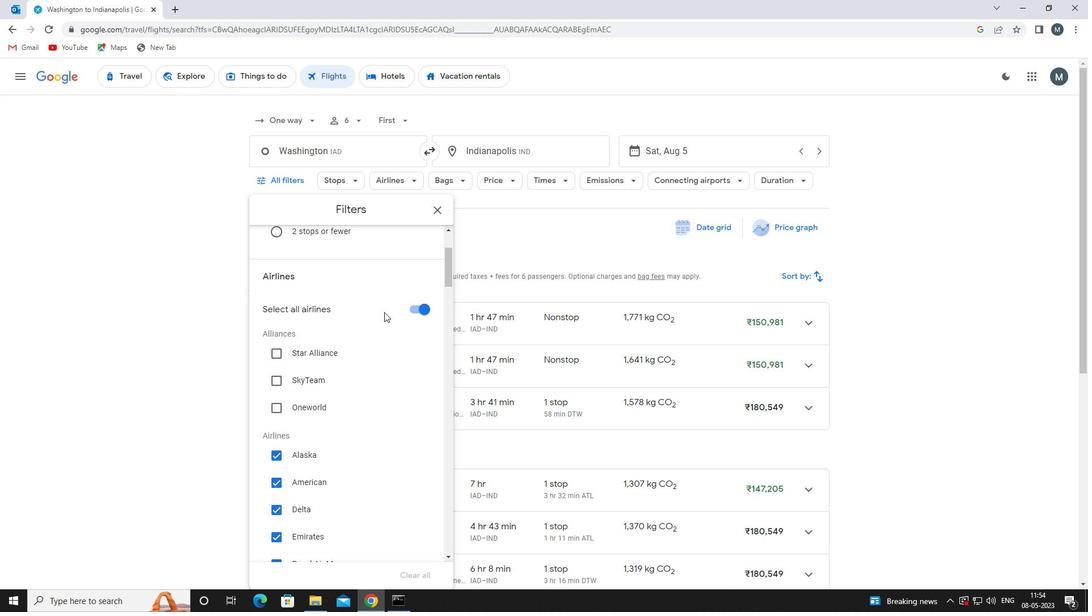 
Action: Mouse scrolled (383, 311) with delta (0, 0)
Screenshot: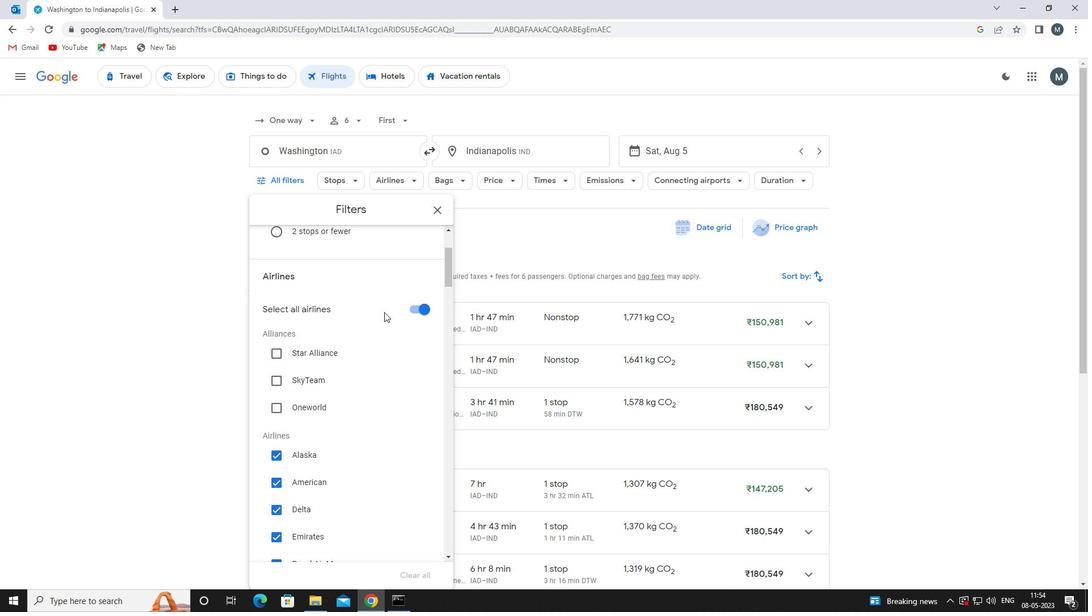 
Action: Mouse moved to (419, 247)
Screenshot: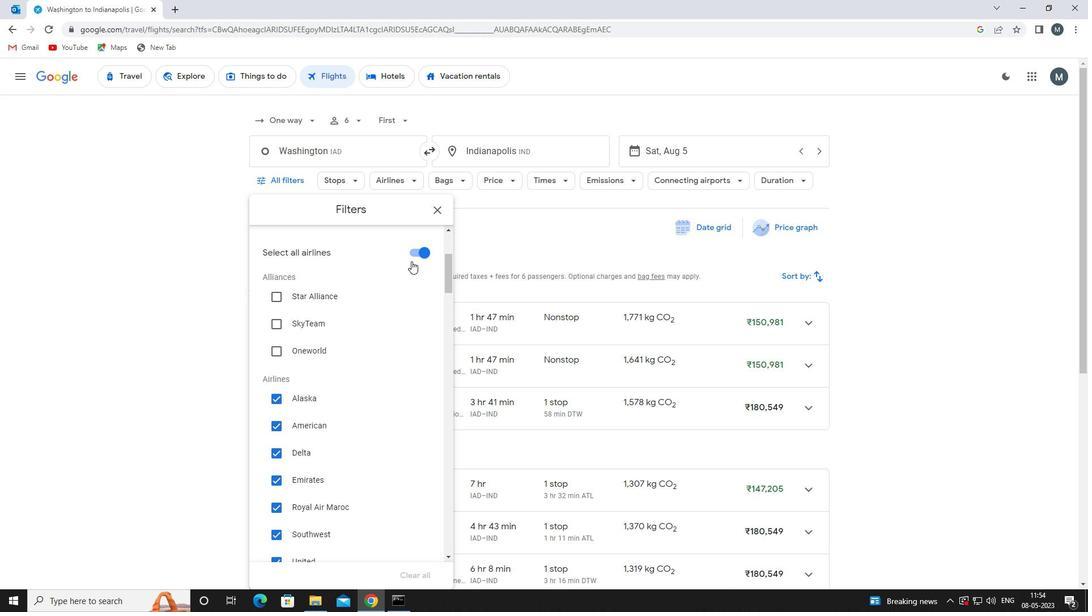
Action: Mouse pressed left at (419, 247)
Screenshot: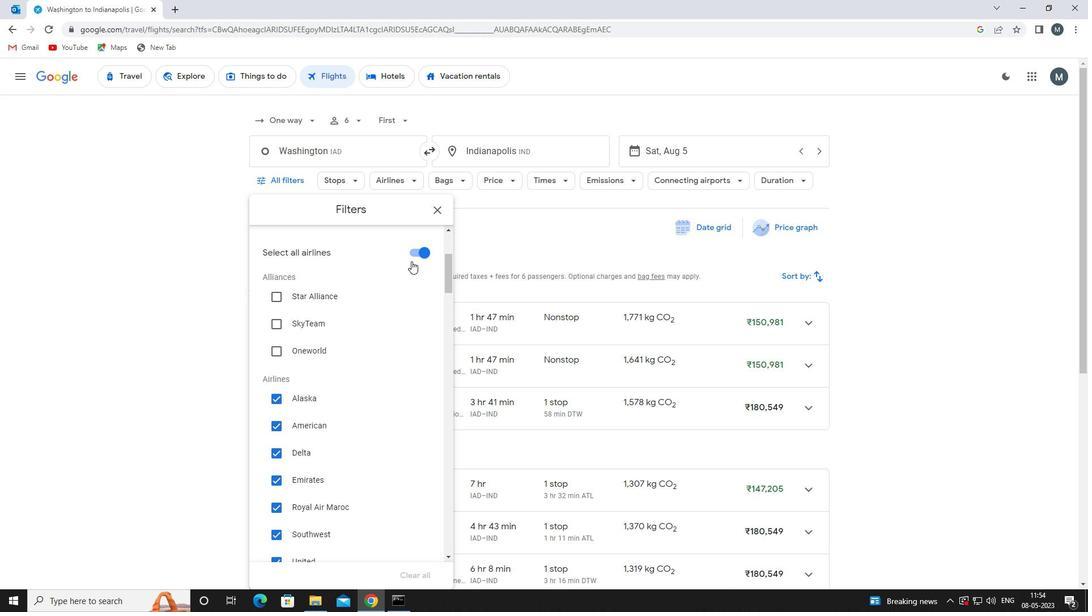 
Action: Mouse moved to (338, 376)
Screenshot: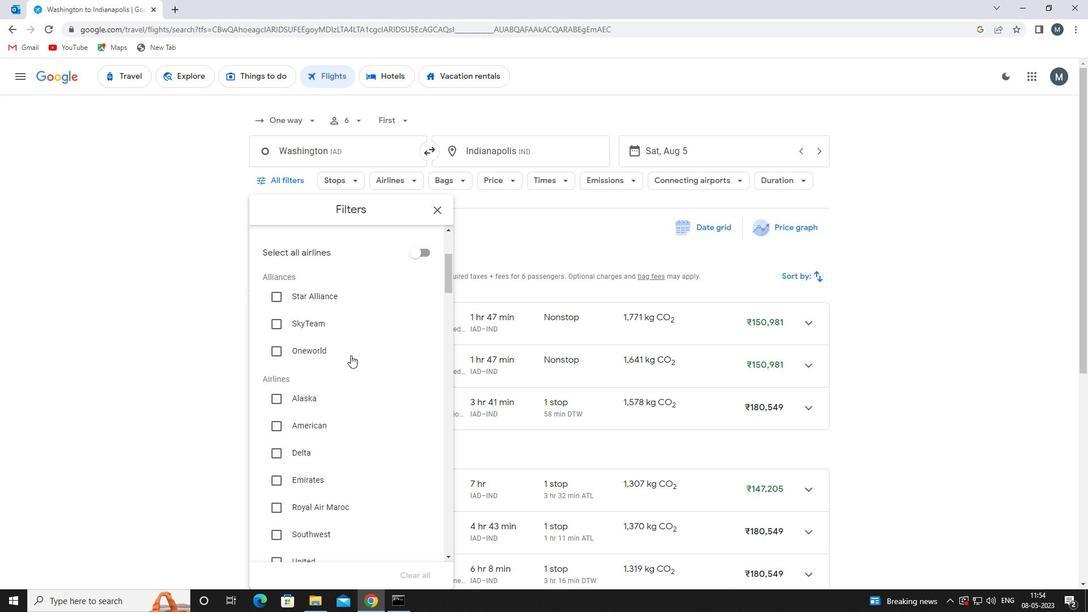 
Action: Mouse scrolled (338, 375) with delta (0, 0)
Screenshot: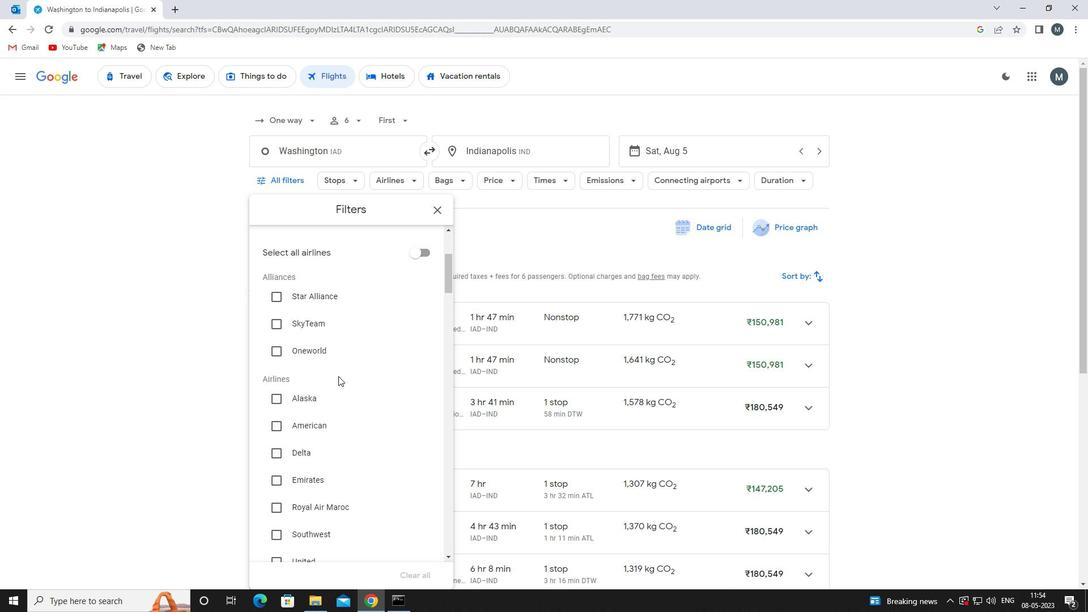 
Action: Mouse moved to (331, 342)
Screenshot: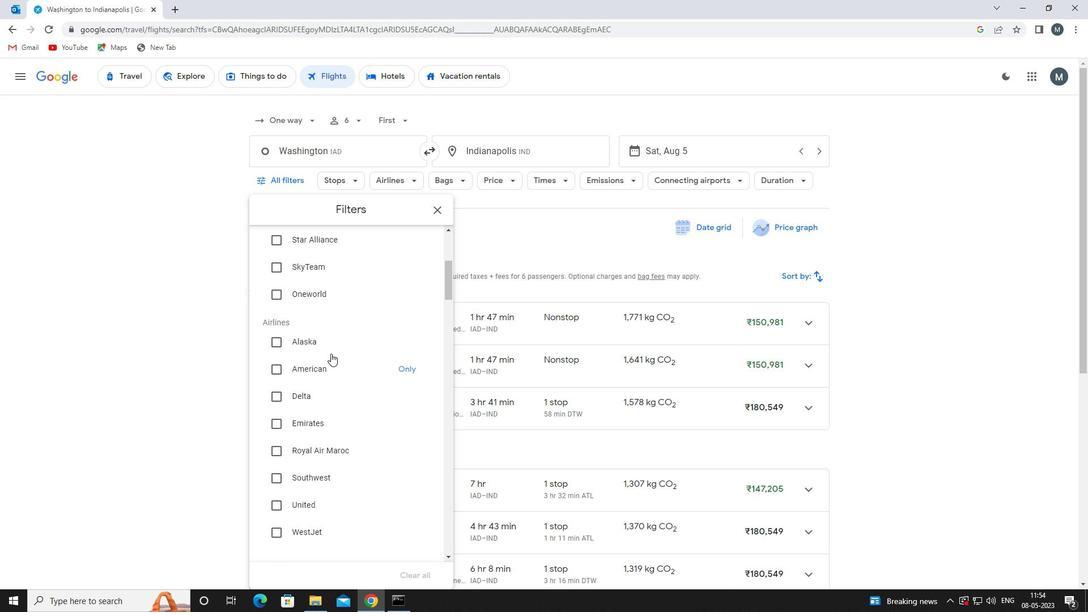 
Action: Mouse pressed left at (331, 342)
Screenshot: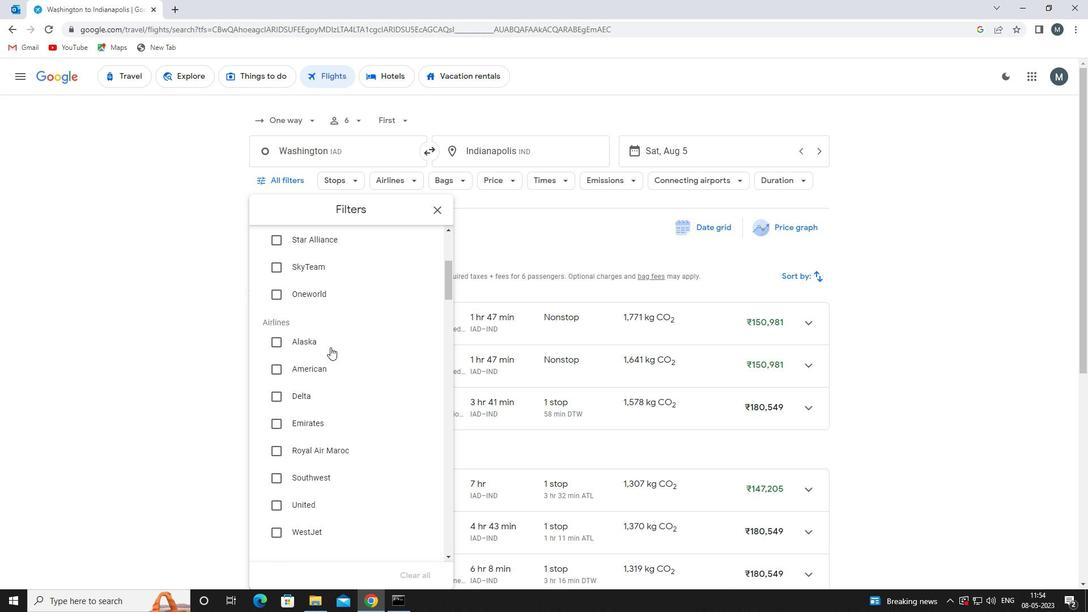 
Action: Mouse moved to (350, 331)
Screenshot: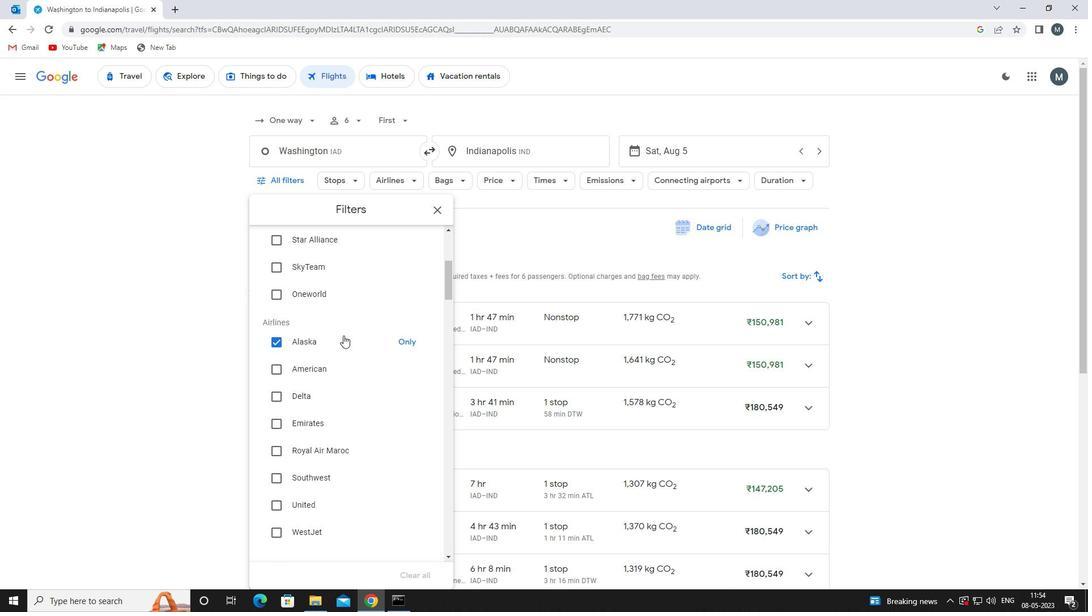 
Action: Mouse scrolled (350, 331) with delta (0, 0)
Screenshot: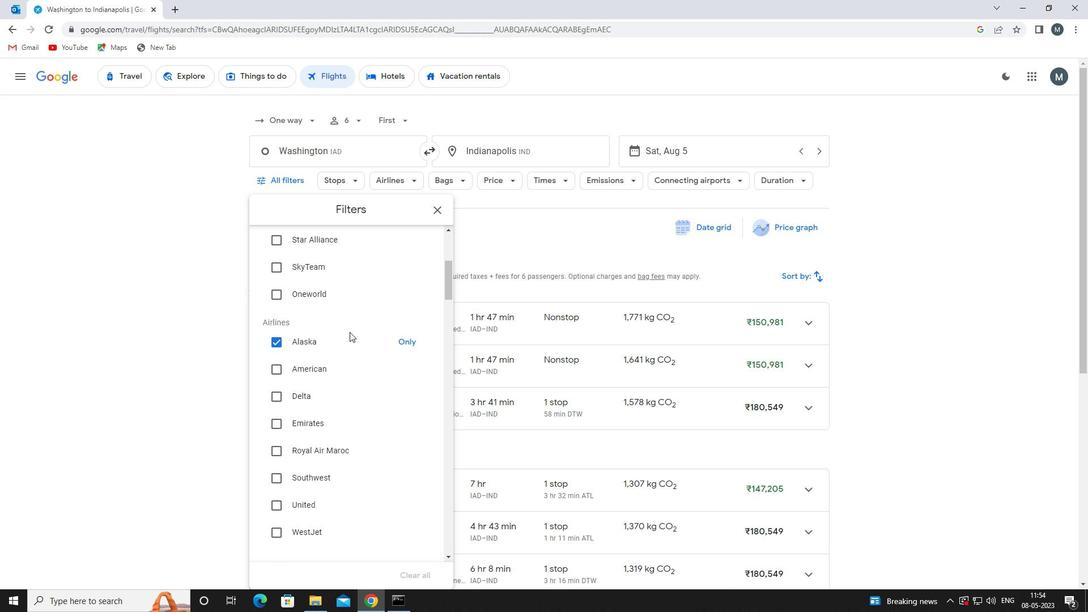
Action: Mouse moved to (350, 331)
Screenshot: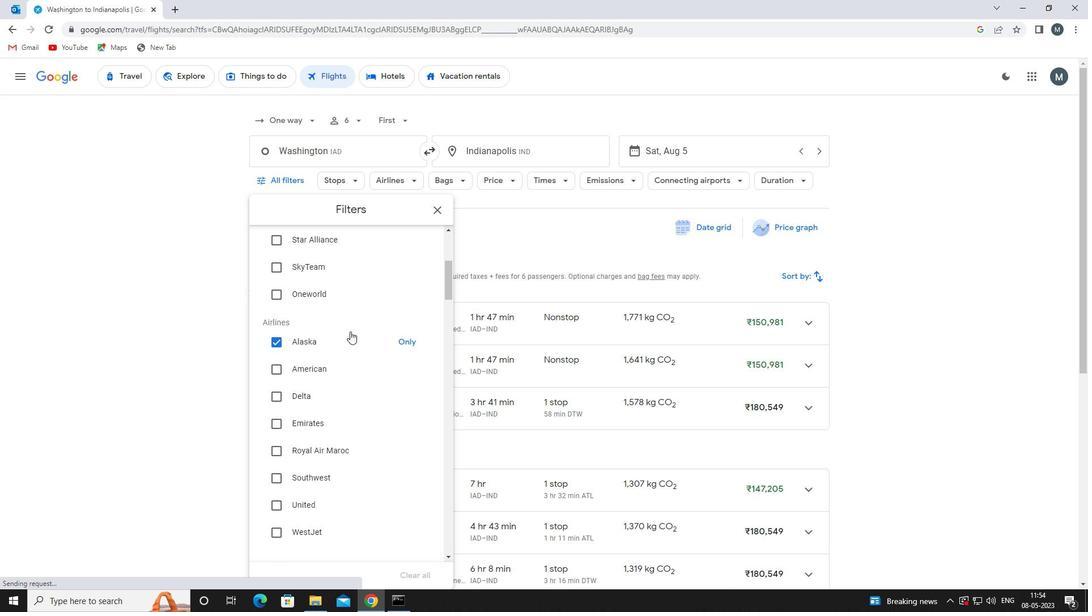 
Action: Mouse scrolled (350, 330) with delta (0, 0)
Screenshot: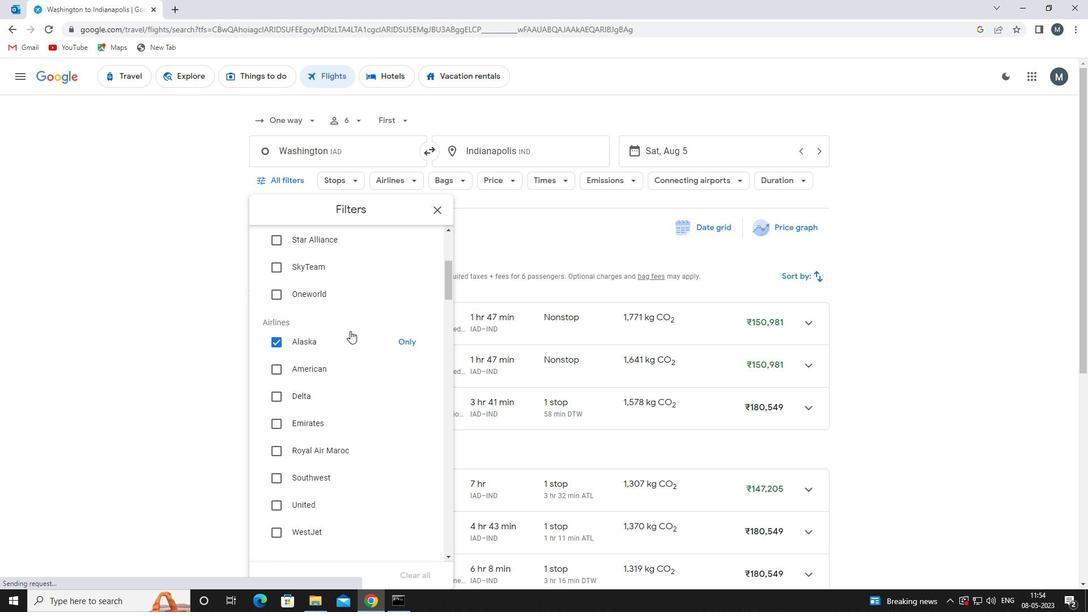 
Action: Mouse scrolled (350, 330) with delta (0, 0)
Screenshot: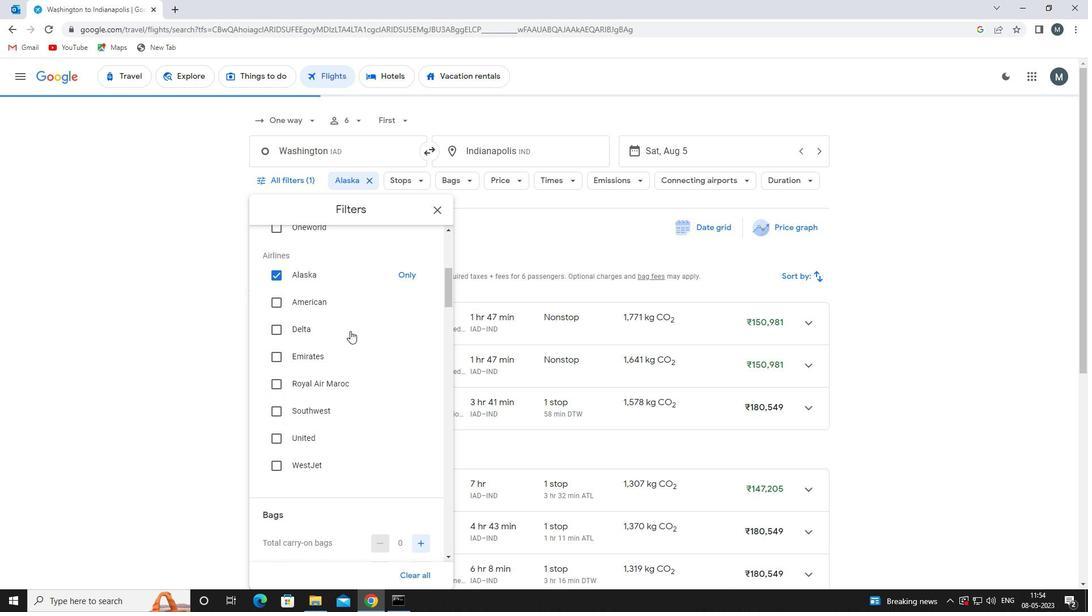 
Action: Mouse scrolled (350, 330) with delta (0, 0)
Screenshot: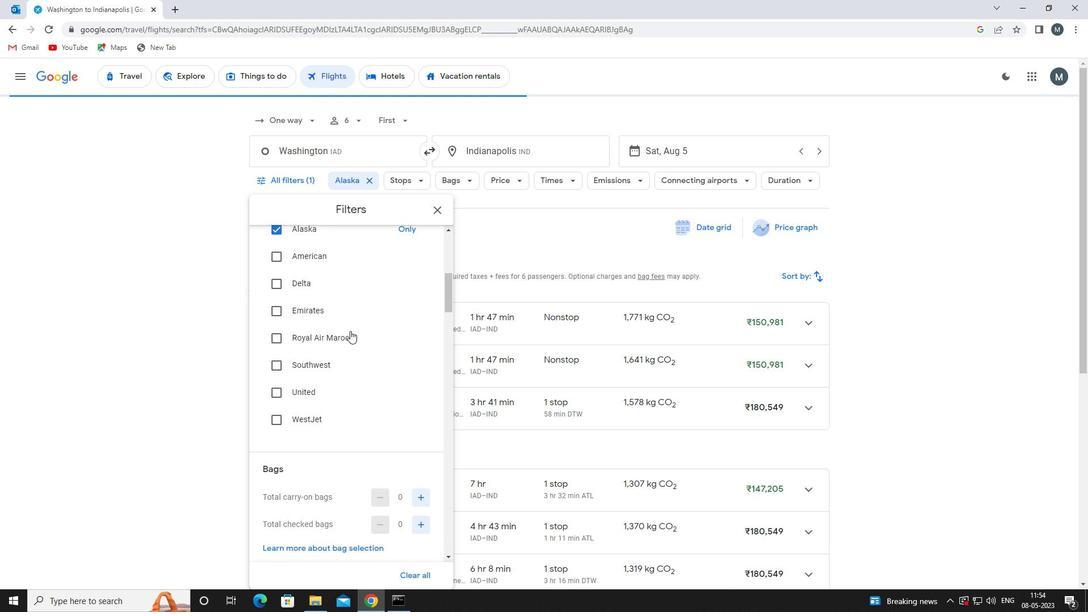 
Action: Mouse moved to (422, 408)
Screenshot: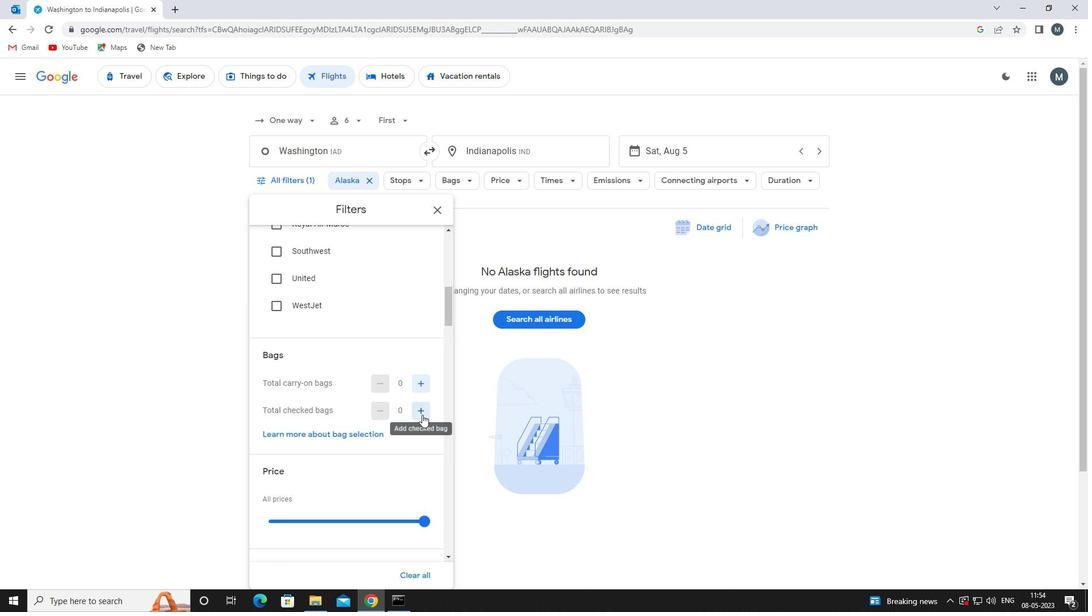 
Action: Mouse pressed left at (422, 408)
Screenshot: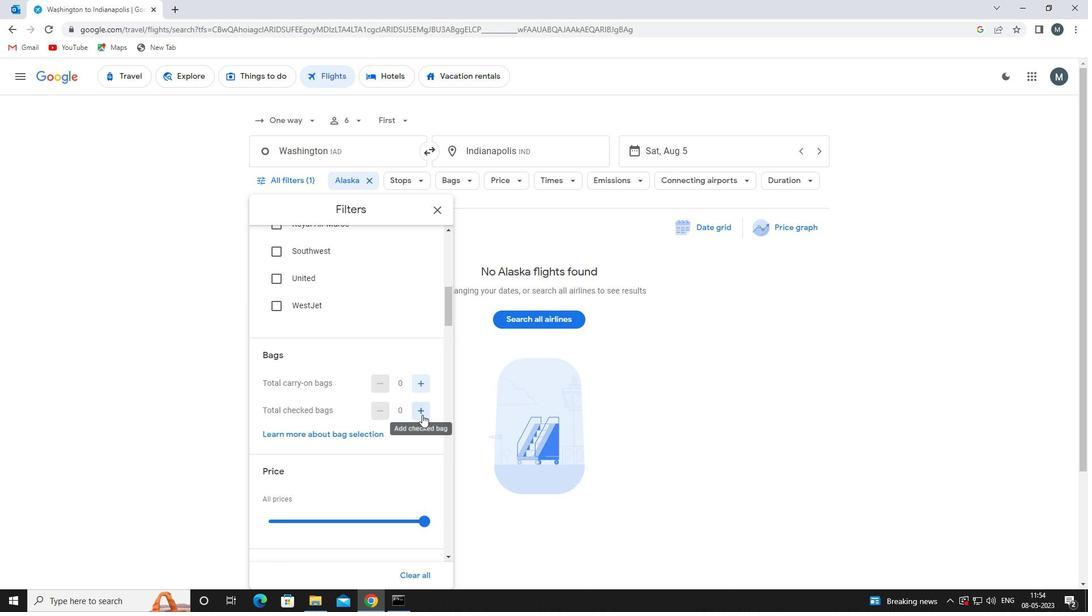 
Action: Mouse moved to (365, 383)
Screenshot: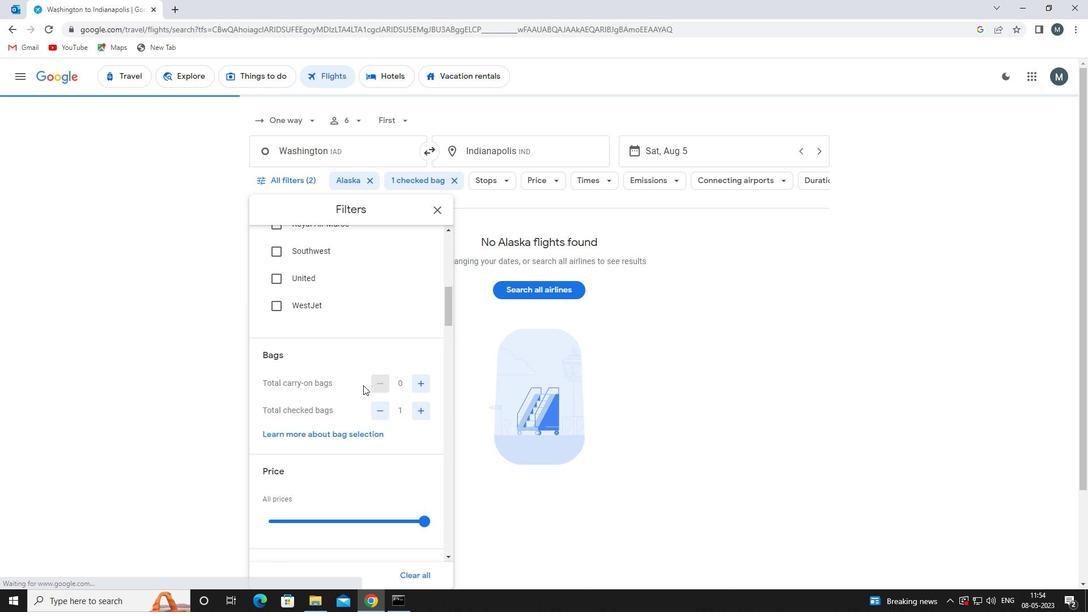 
Action: Mouse scrolled (365, 382) with delta (0, 0)
Screenshot: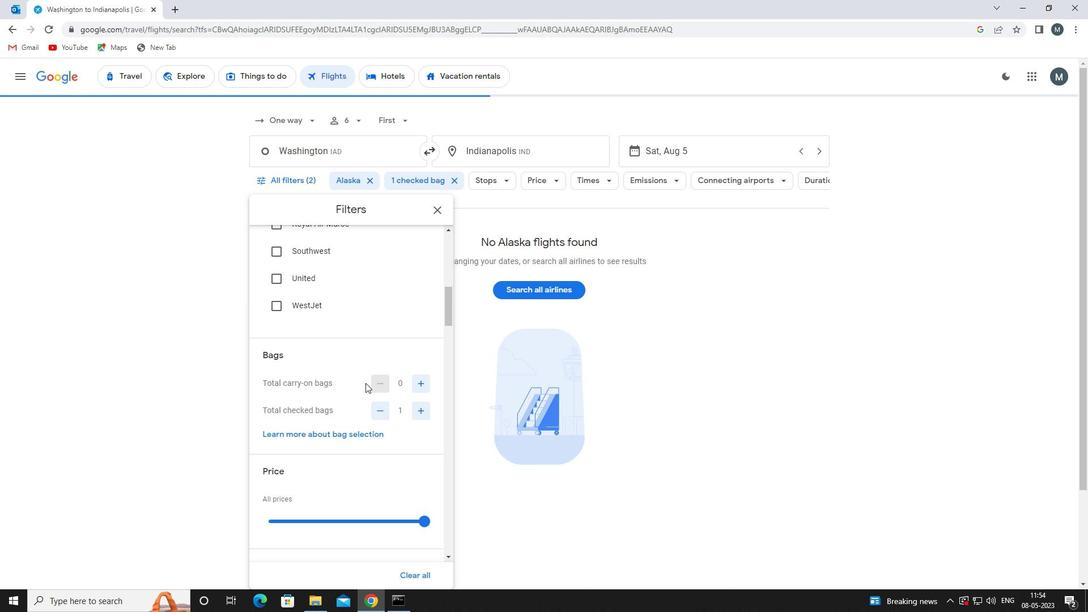 
Action: Mouse scrolled (365, 382) with delta (0, 0)
Screenshot: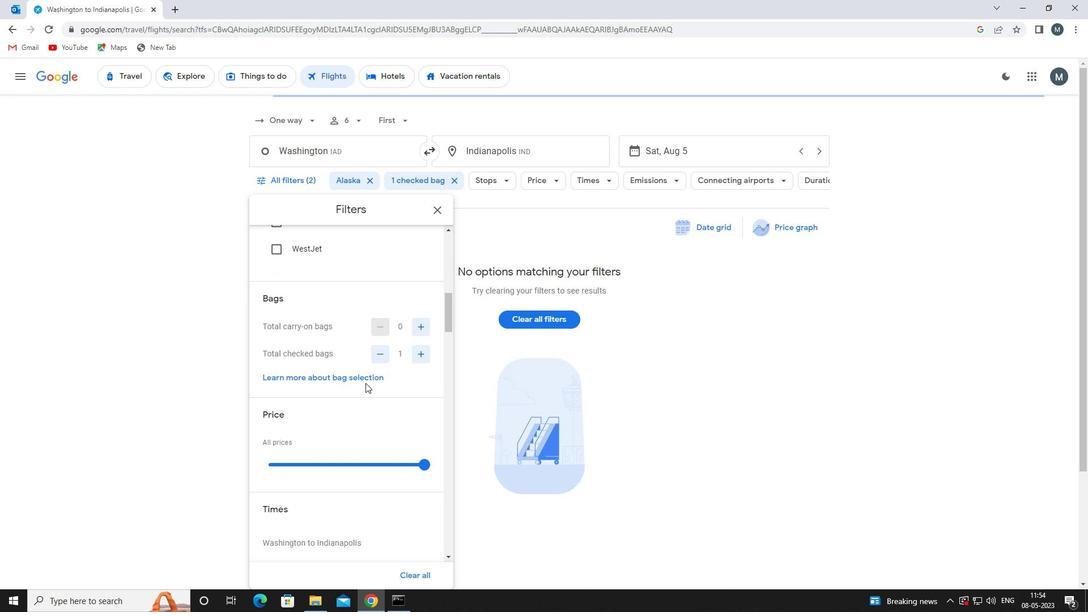 
Action: Mouse moved to (338, 404)
Screenshot: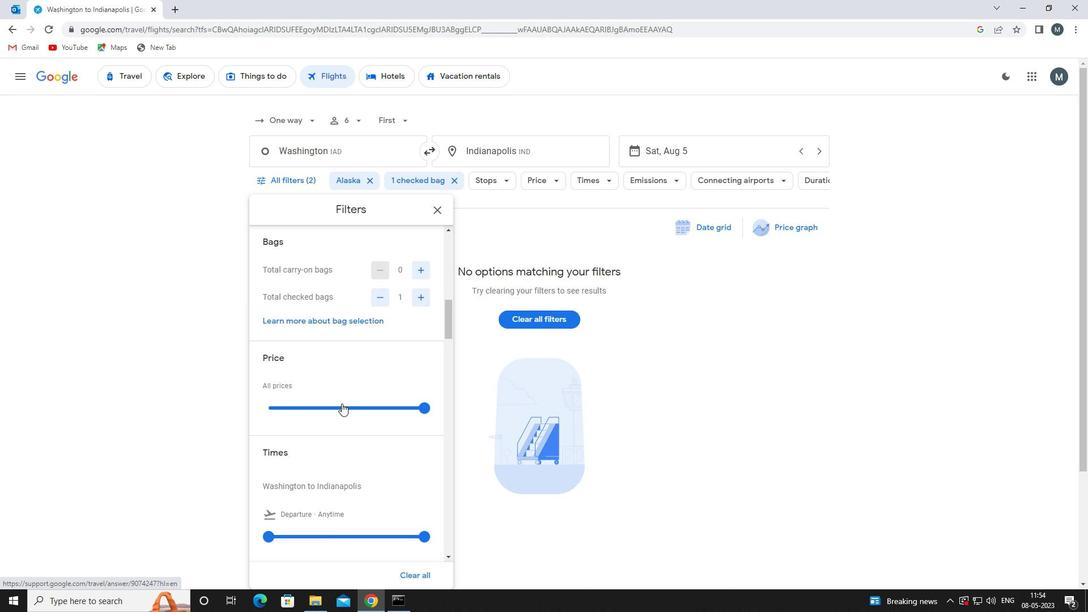 
Action: Mouse pressed left at (338, 404)
Screenshot: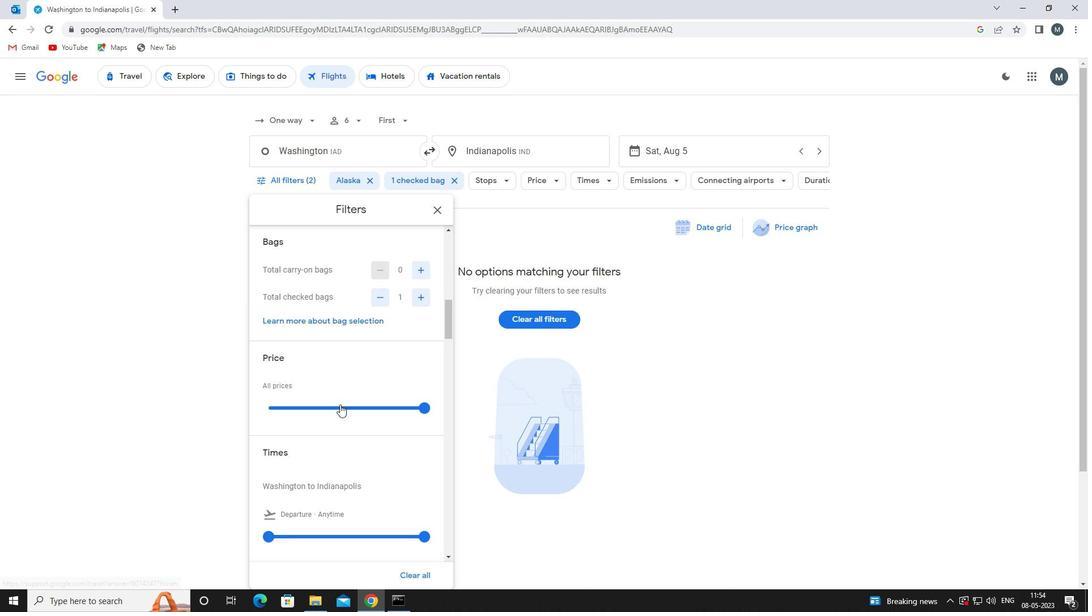 
Action: Mouse pressed left at (338, 404)
Screenshot: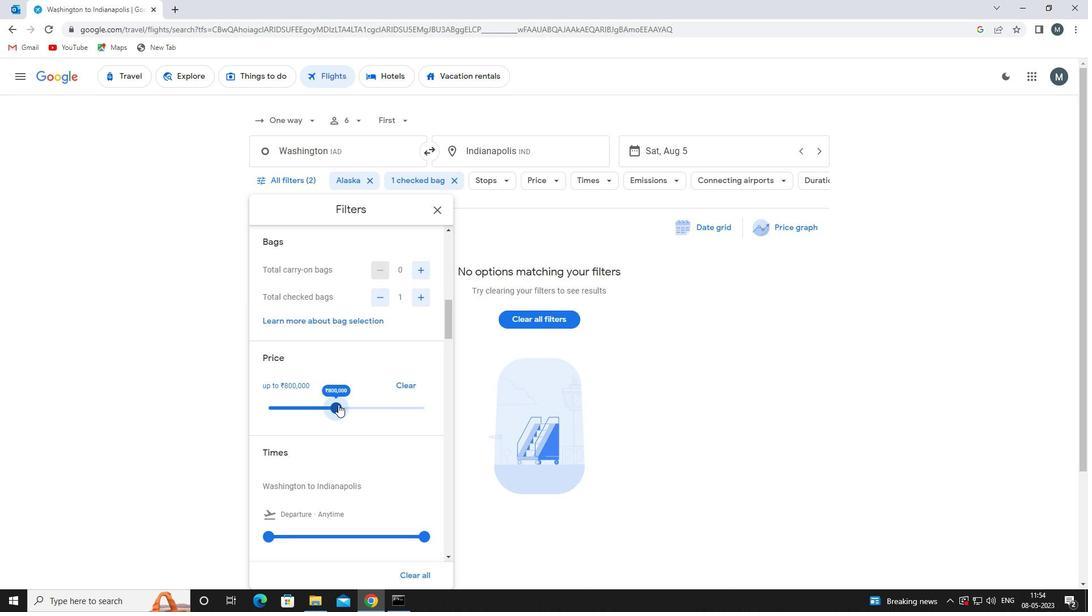 
Action: Mouse moved to (266, 404)
Screenshot: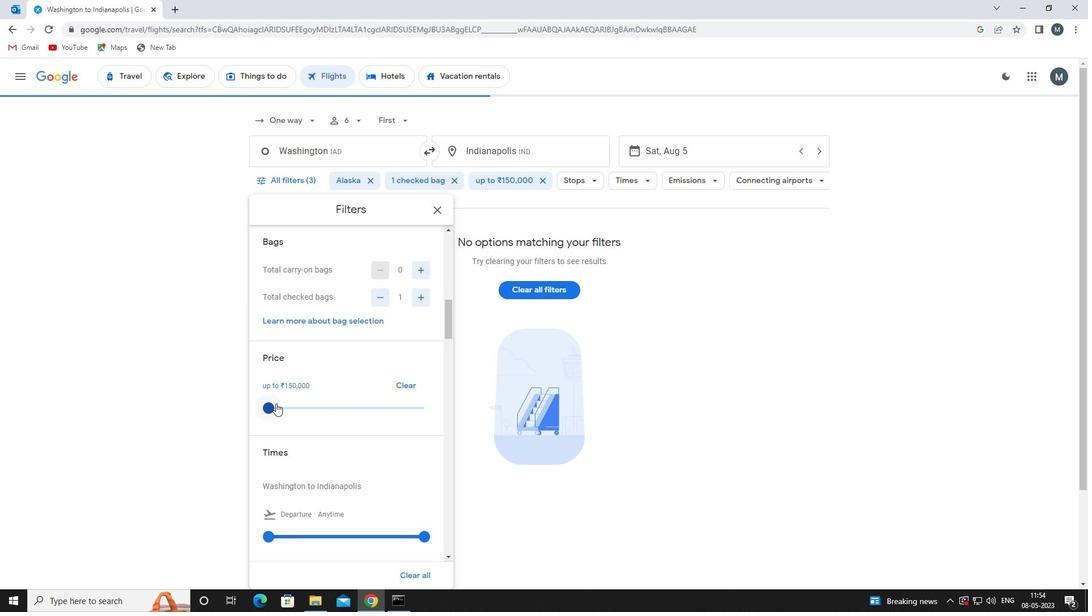 
Action: Mouse pressed left at (266, 404)
Screenshot: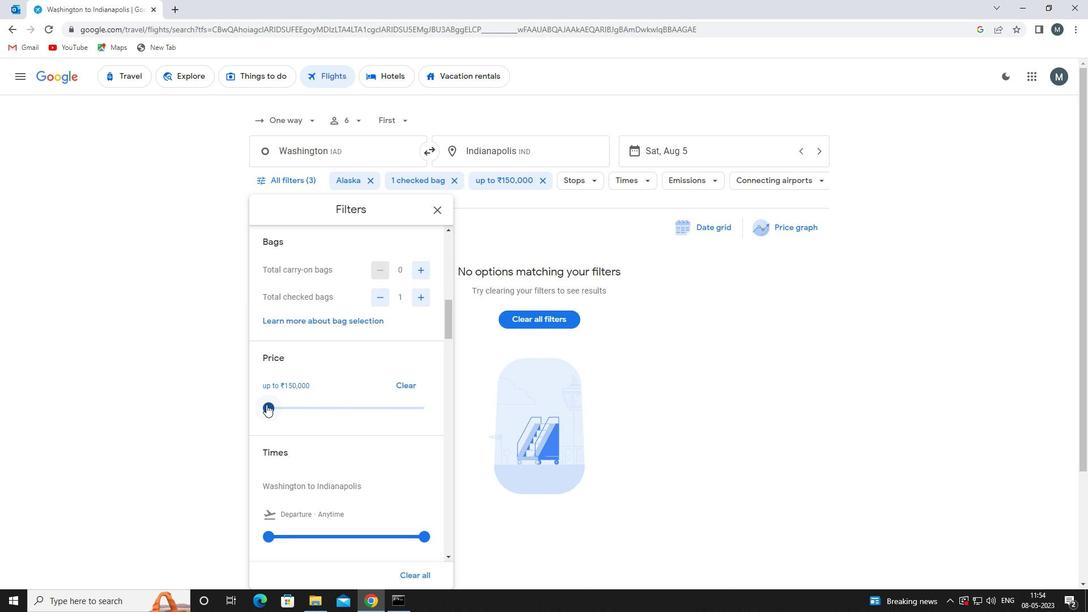 
Action: Mouse moved to (333, 398)
Screenshot: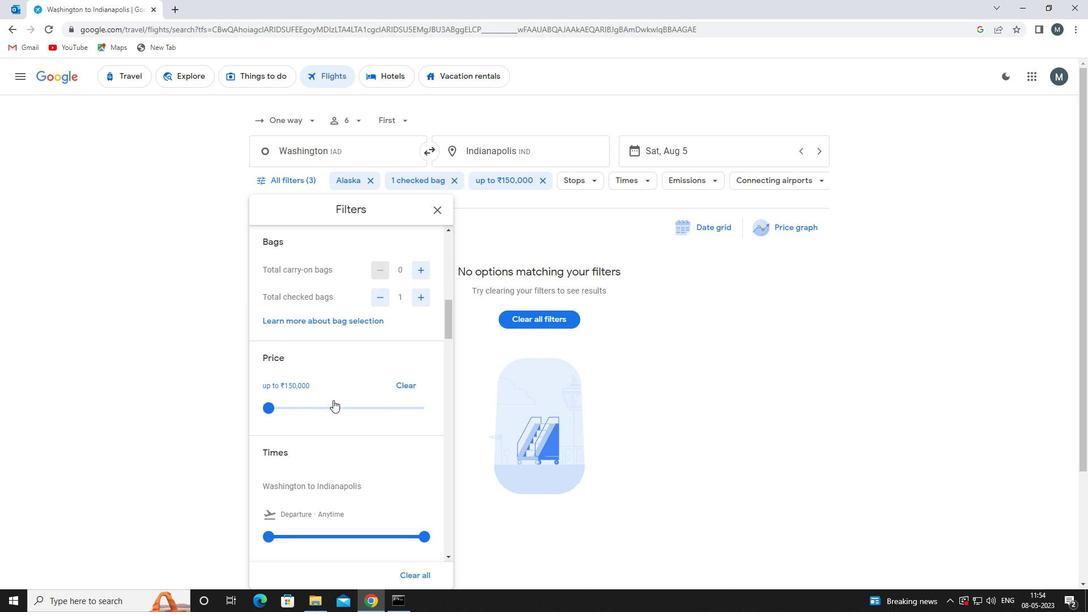 
Action: Mouse scrolled (333, 397) with delta (0, 0)
Screenshot: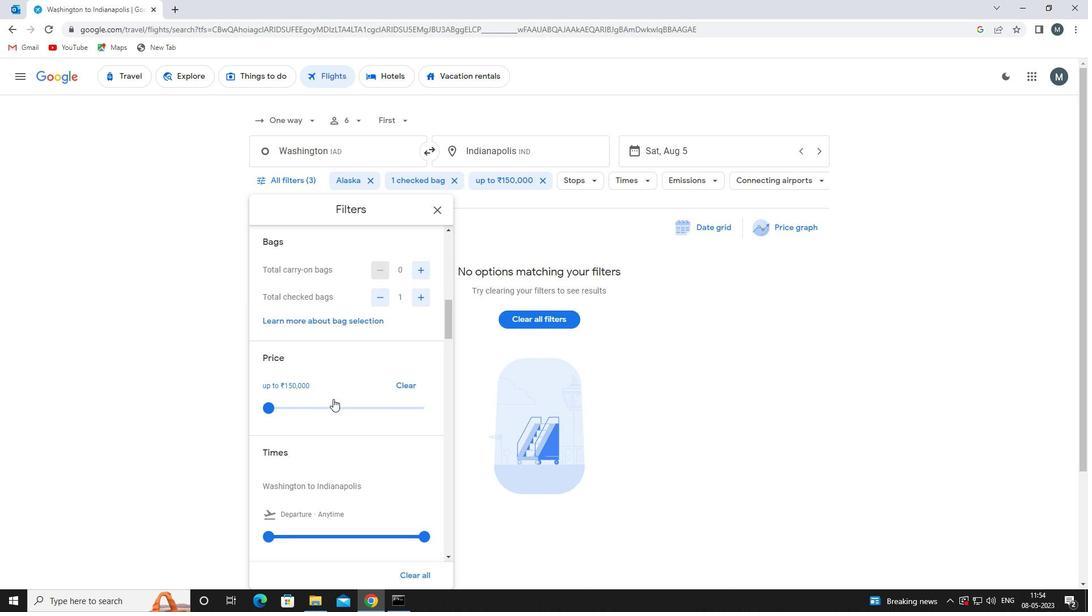 
Action: Mouse moved to (333, 397)
Screenshot: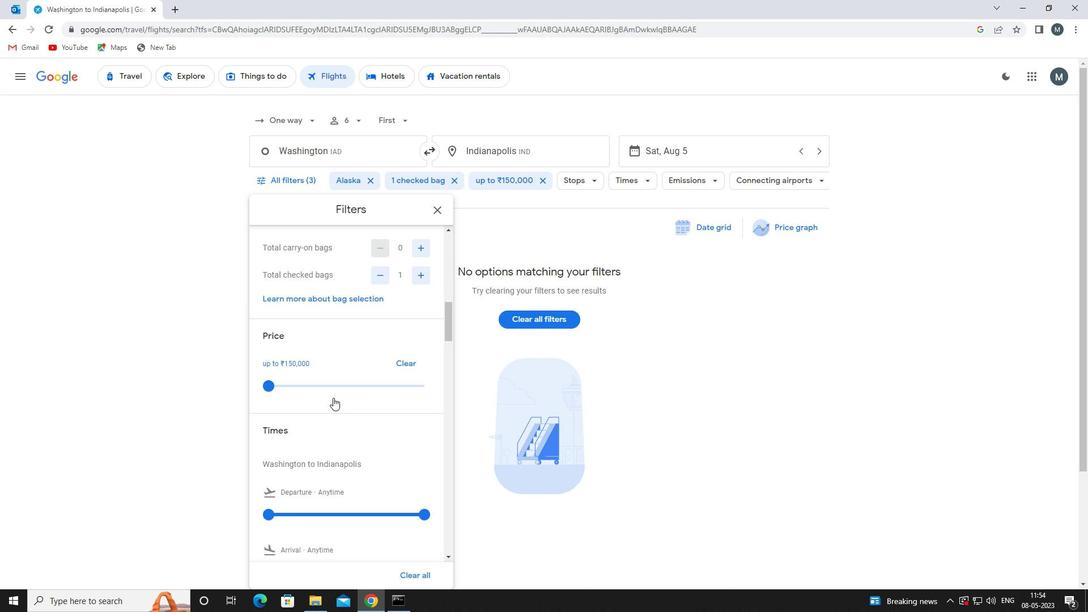 
Action: Mouse scrolled (333, 396) with delta (0, 0)
Screenshot: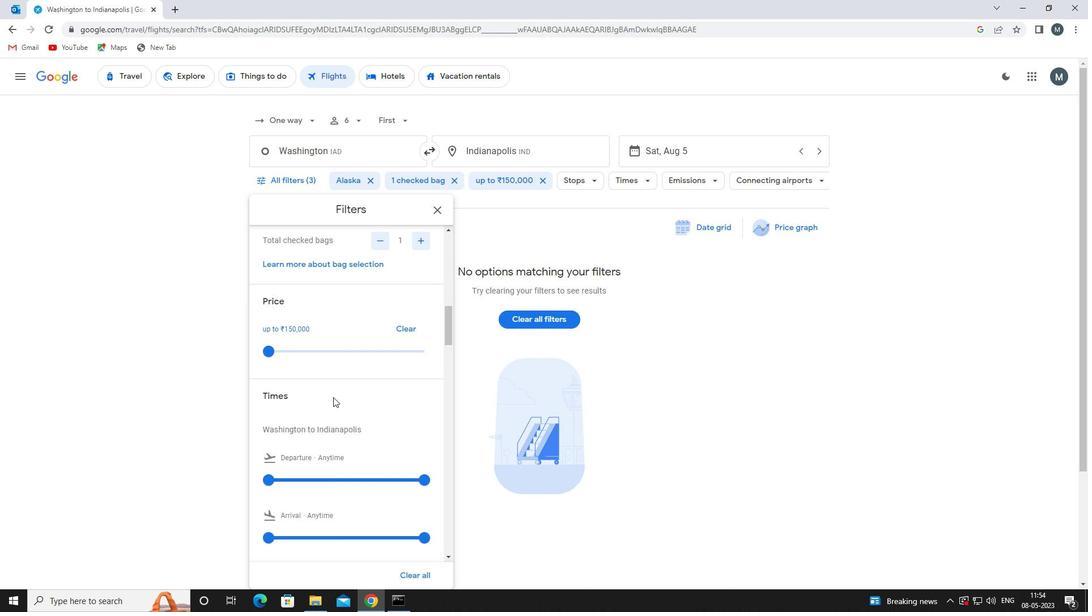 
Action: Mouse scrolled (333, 396) with delta (0, 0)
Screenshot: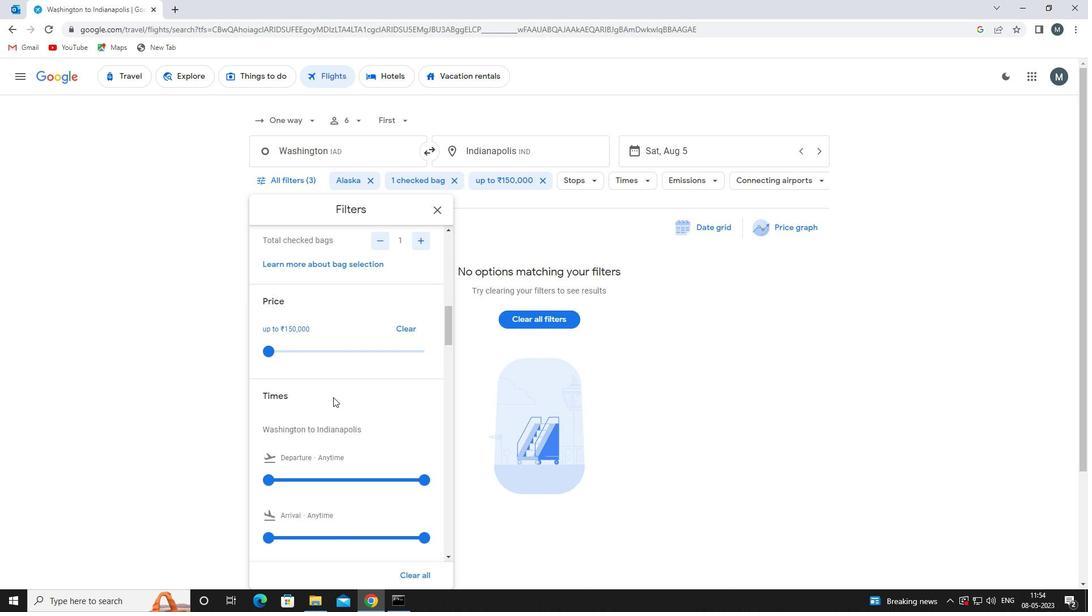 
Action: Mouse moved to (268, 369)
Screenshot: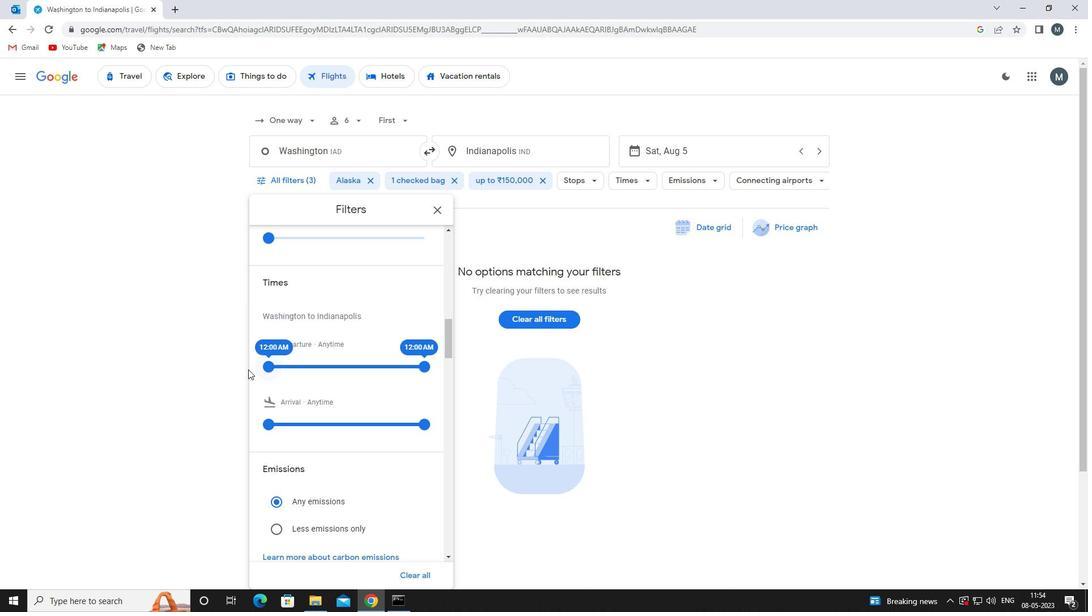 
Action: Mouse pressed left at (268, 369)
Screenshot: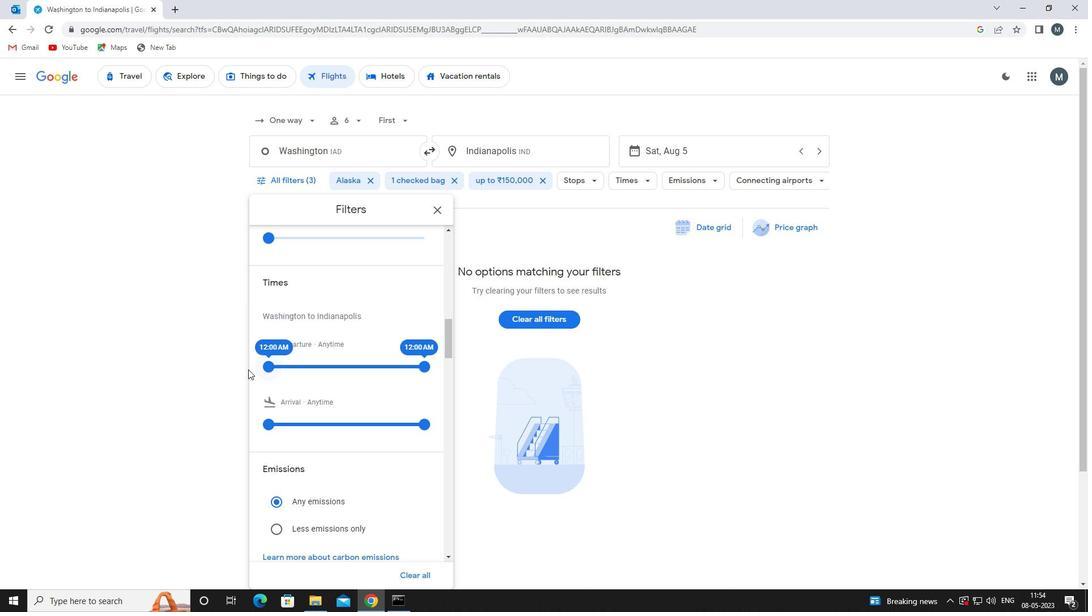 
Action: Mouse moved to (415, 363)
Screenshot: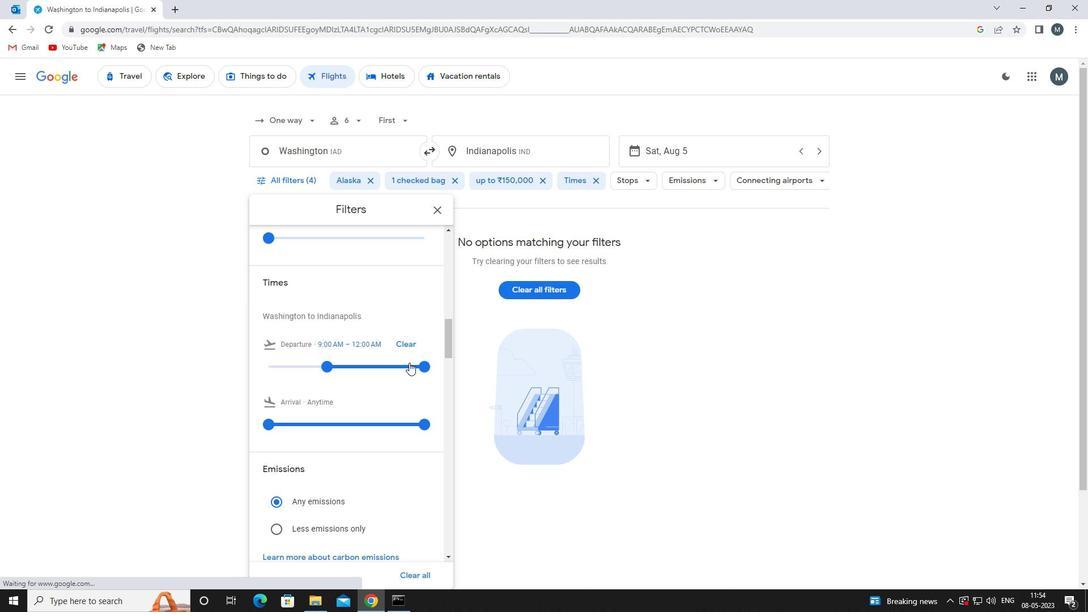 
Action: Mouse pressed left at (415, 363)
Screenshot: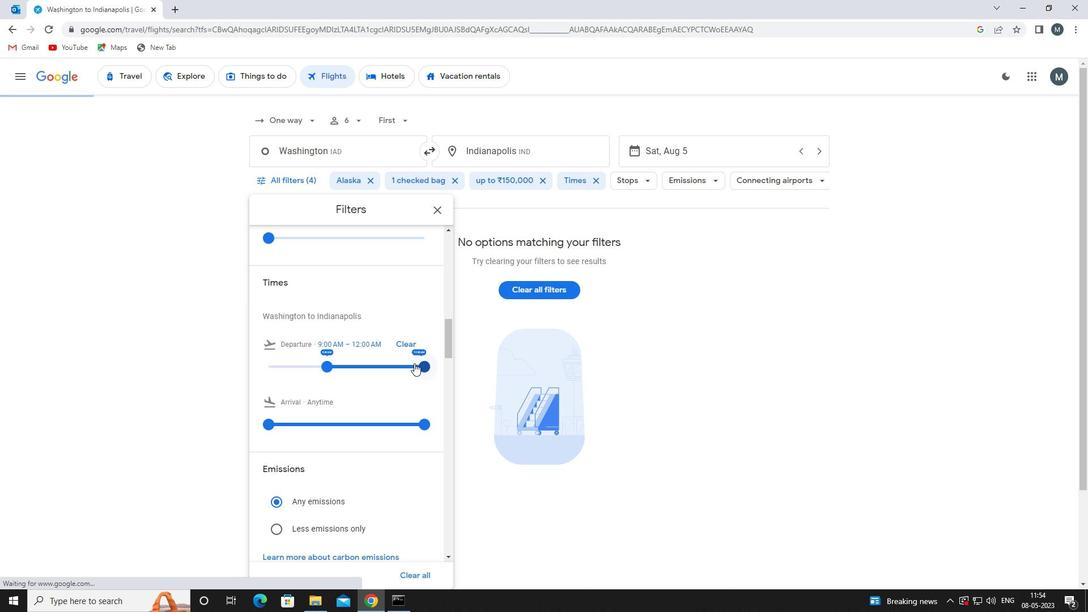 
Action: Mouse moved to (346, 357)
Screenshot: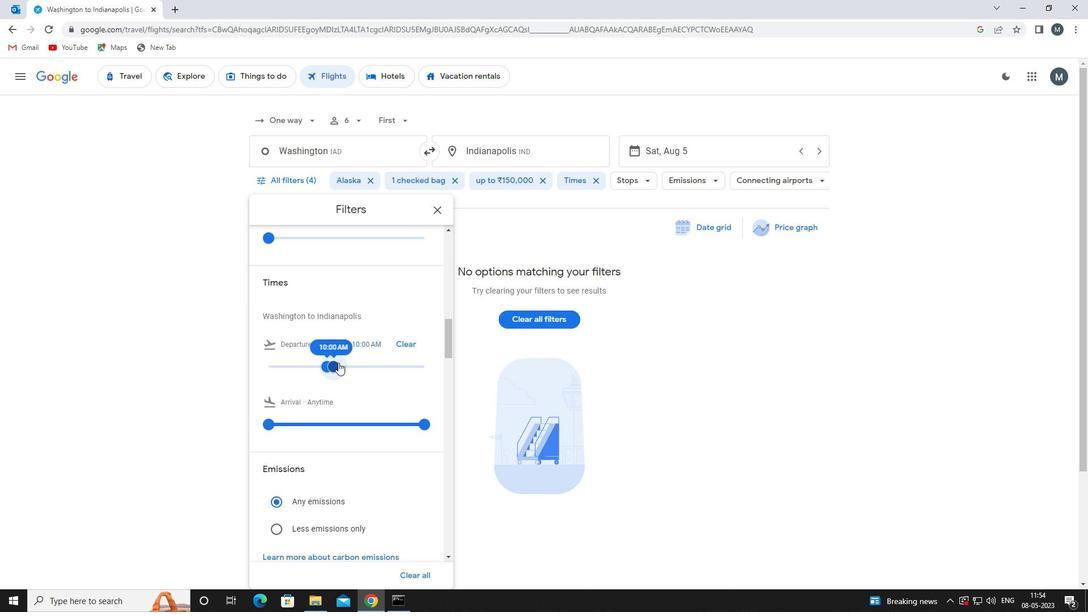
Action: Mouse scrolled (346, 356) with delta (0, 0)
Screenshot: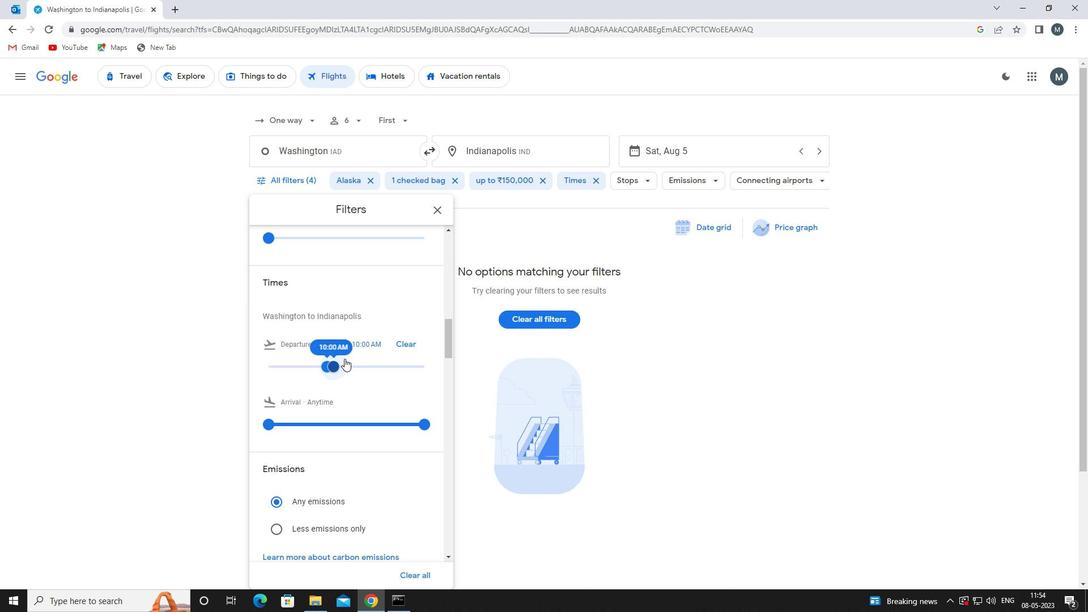 
Action: Mouse moved to (346, 356)
Screenshot: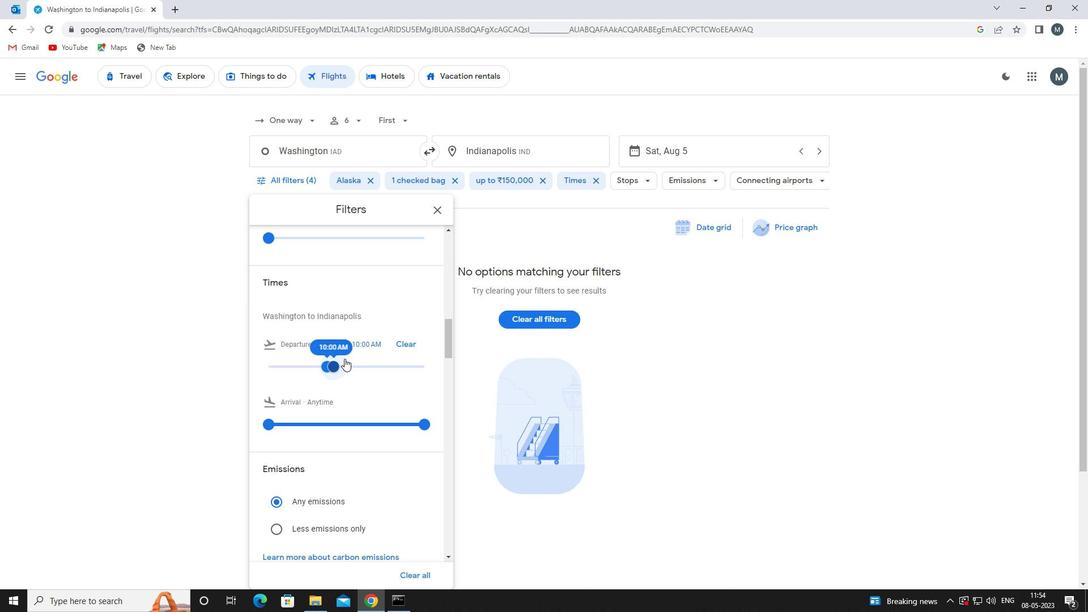 
Action: Mouse scrolled (346, 356) with delta (0, 0)
Screenshot: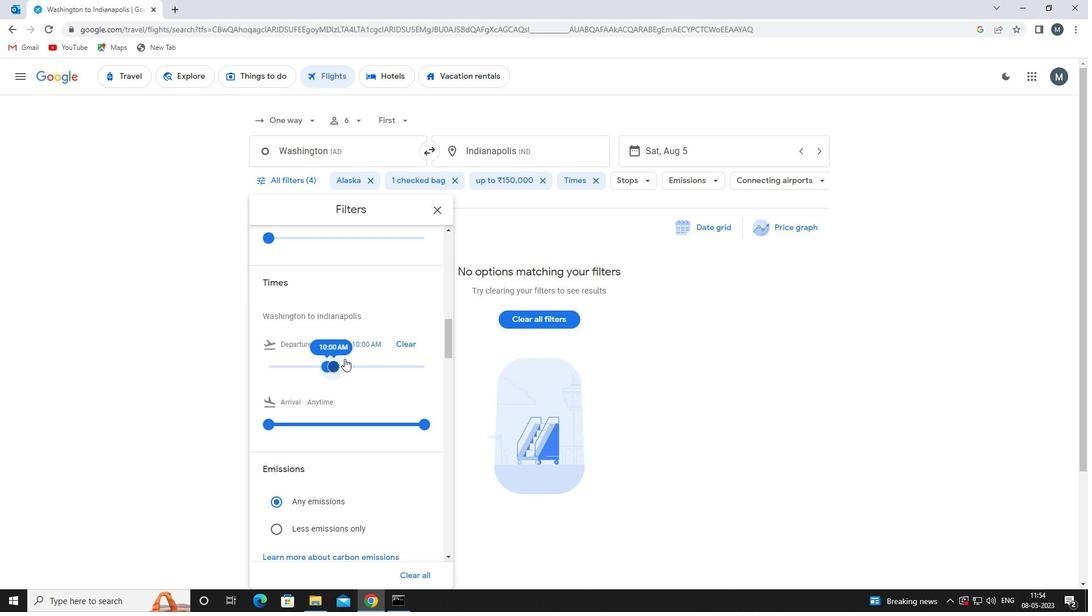 
Action: Mouse moved to (441, 215)
Screenshot: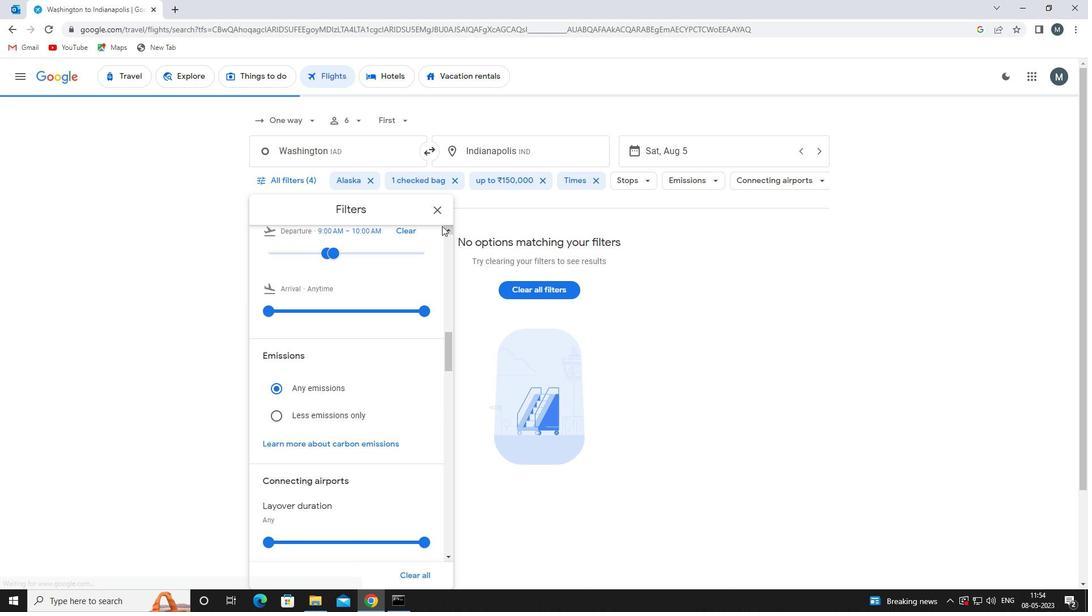 
Action: Mouse pressed left at (441, 215)
Screenshot: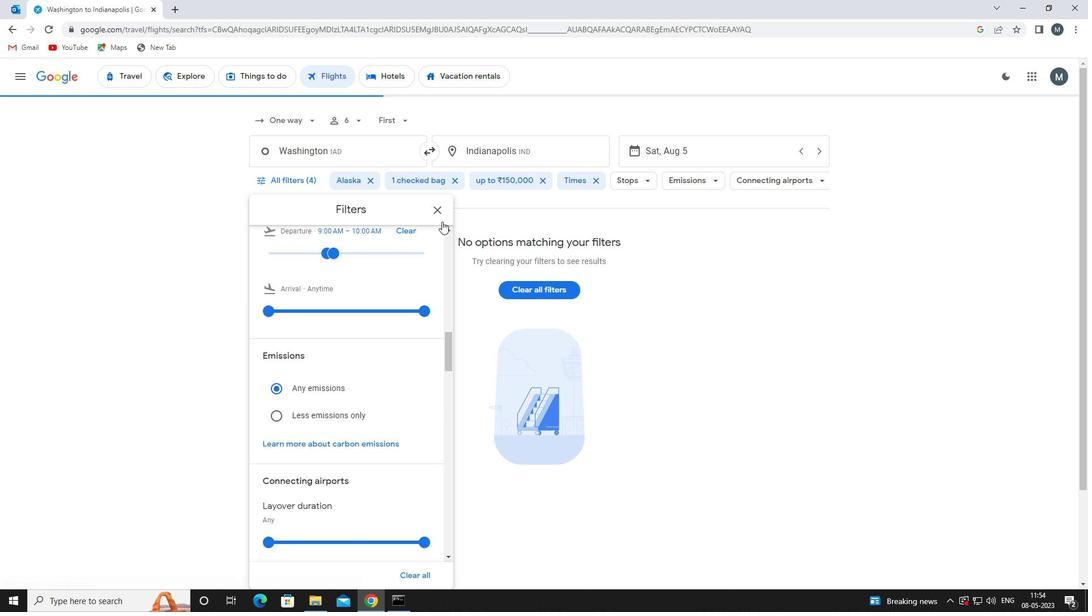 
Action: Mouse moved to (430, 230)
Screenshot: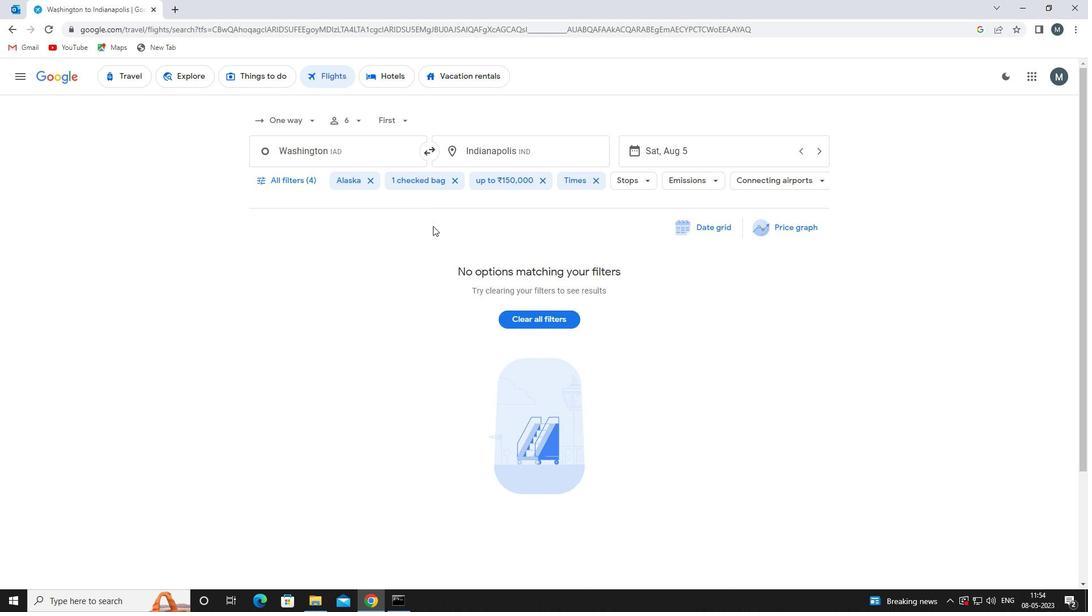 
